 Task: Search one way flight ticket for 4 adults, 2 children, 2 infants in seat and 1 infant on lap in premium economy from Gulfport/biloxi: Gulfport-biloxi International Airport to Greensboro: Piedmont Triad International Airport on 5-1-2023. Choice of flights is Emirates. Number of bags: 1 carry on bag. Price is upto 25000. Outbound departure time preference is 10:45.
Action: Mouse moved to (271, 395)
Screenshot: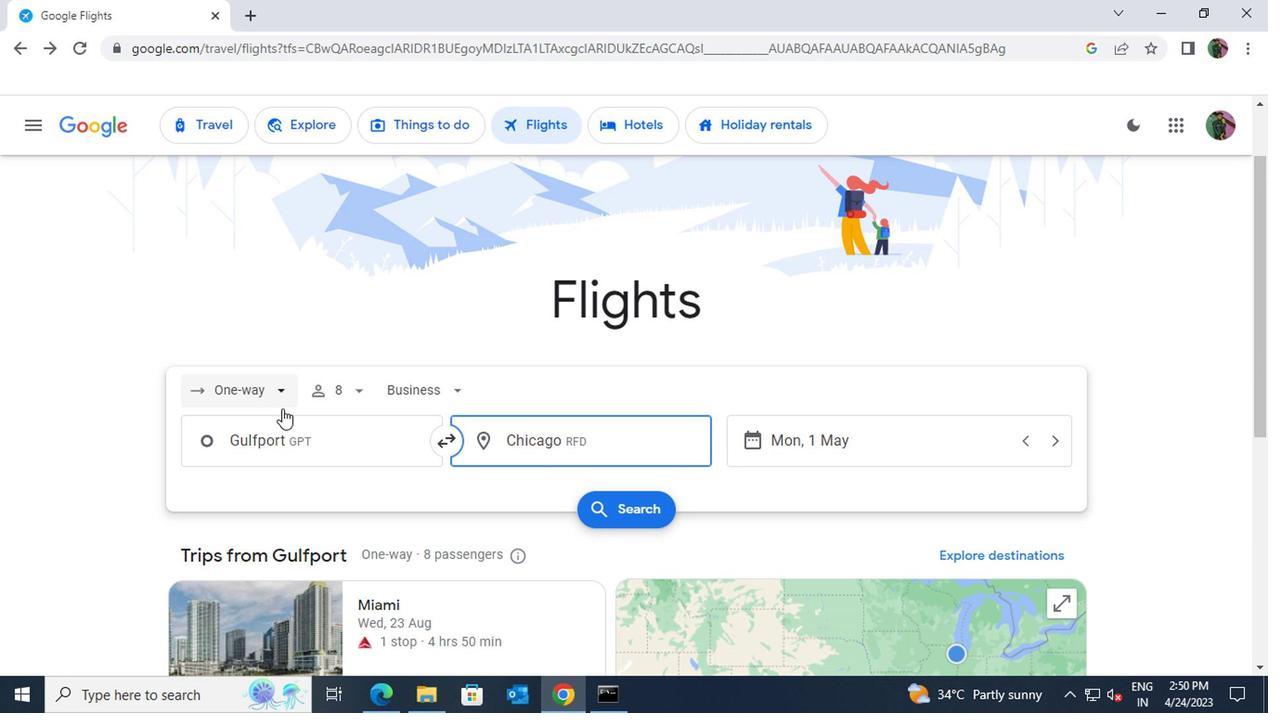 
Action: Mouse pressed left at (271, 395)
Screenshot: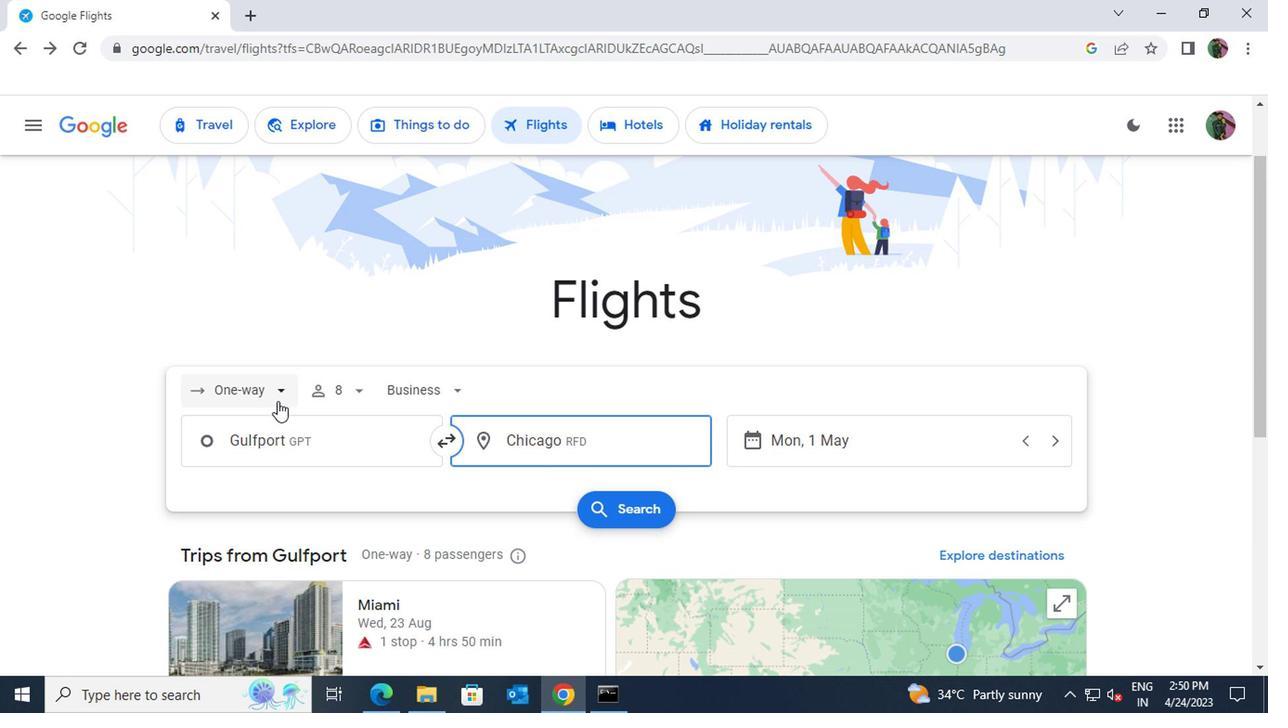 
Action: Mouse moved to (266, 470)
Screenshot: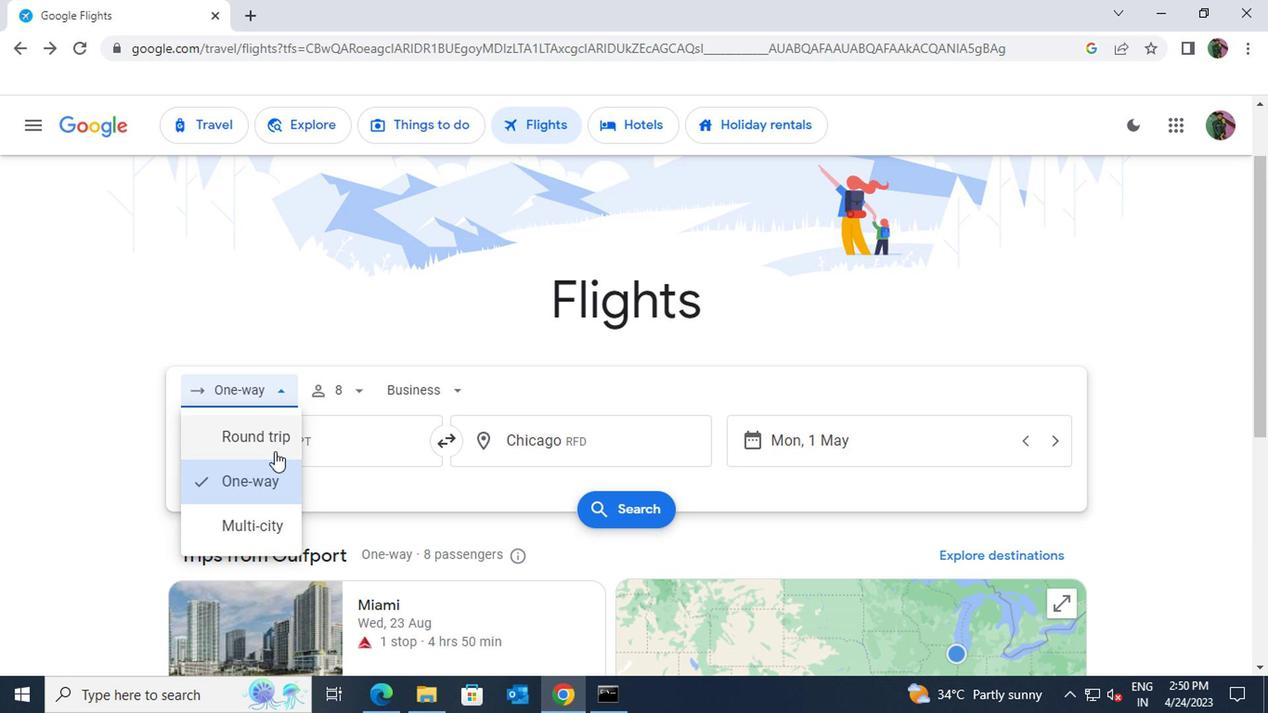 
Action: Mouse pressed left at (266, 470)
Screenshot: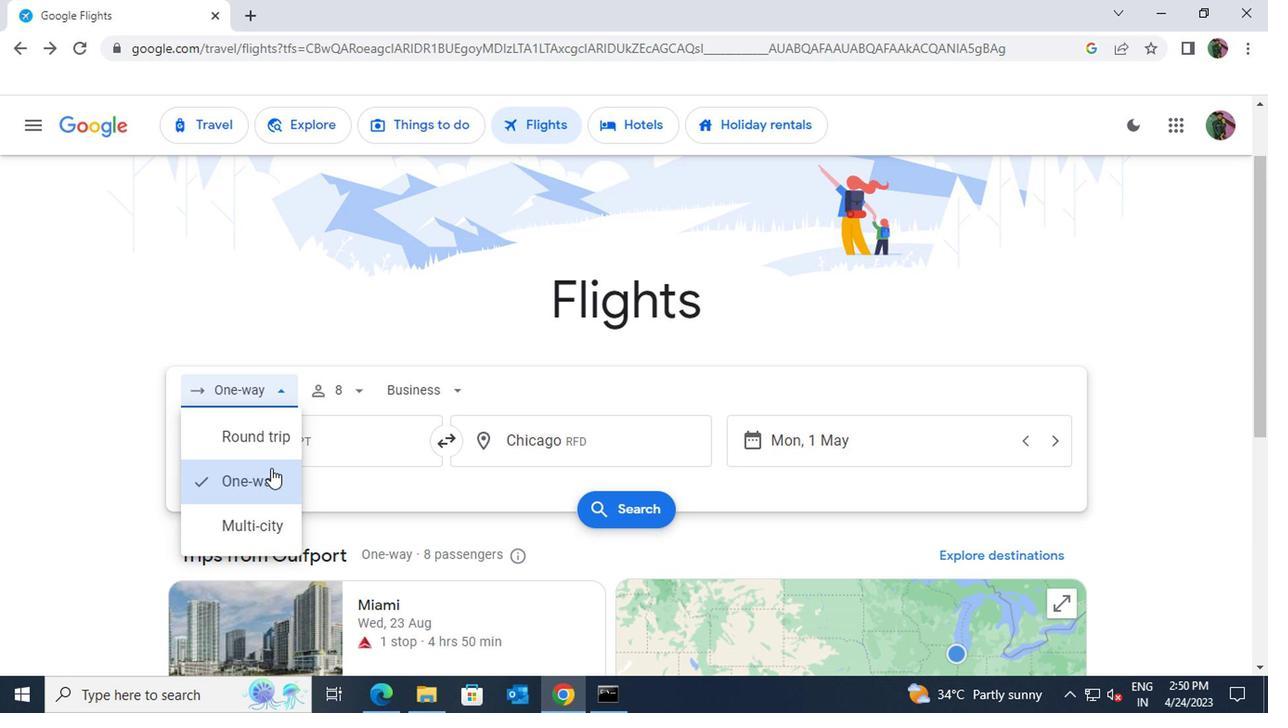 
Action: Mouse moved to (307, 433)
Screenshot: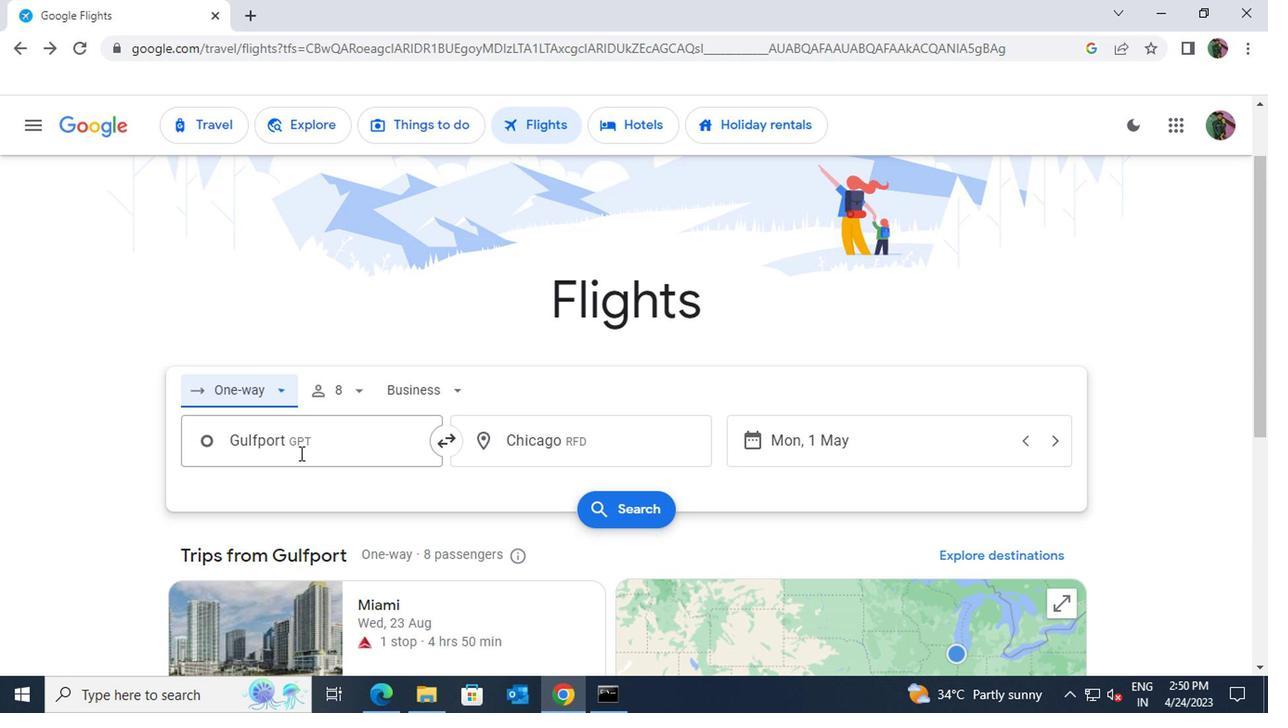 
Action: Mouse pressed left at (307, 433)
Screenshot: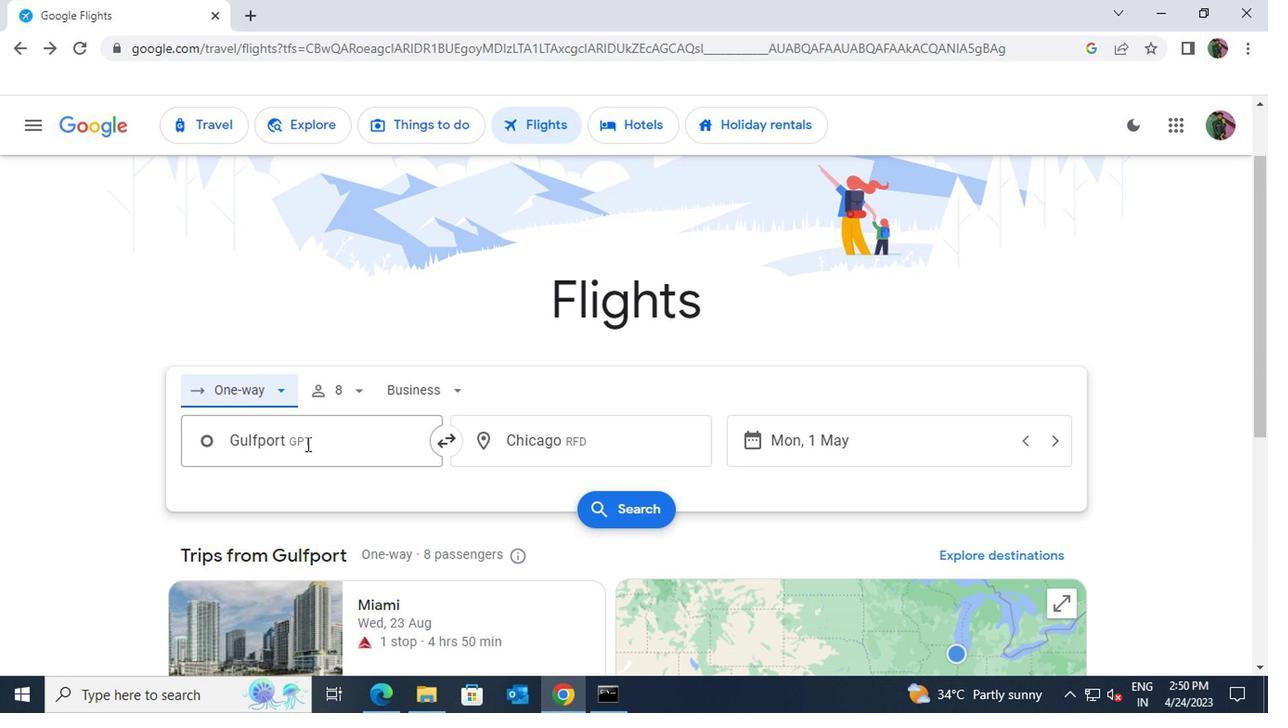 
Action: Key pressed golfport
Screenshot: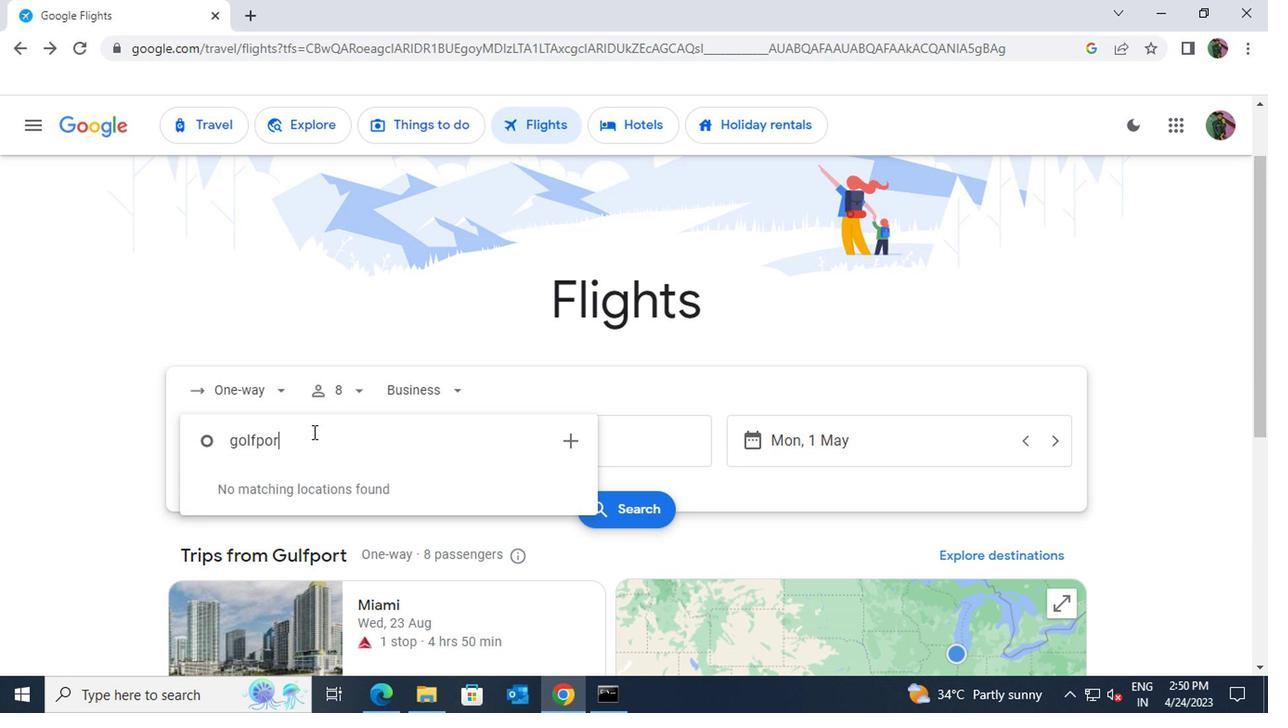 
Action: Mouse moved to (385, 590)
Screenshot: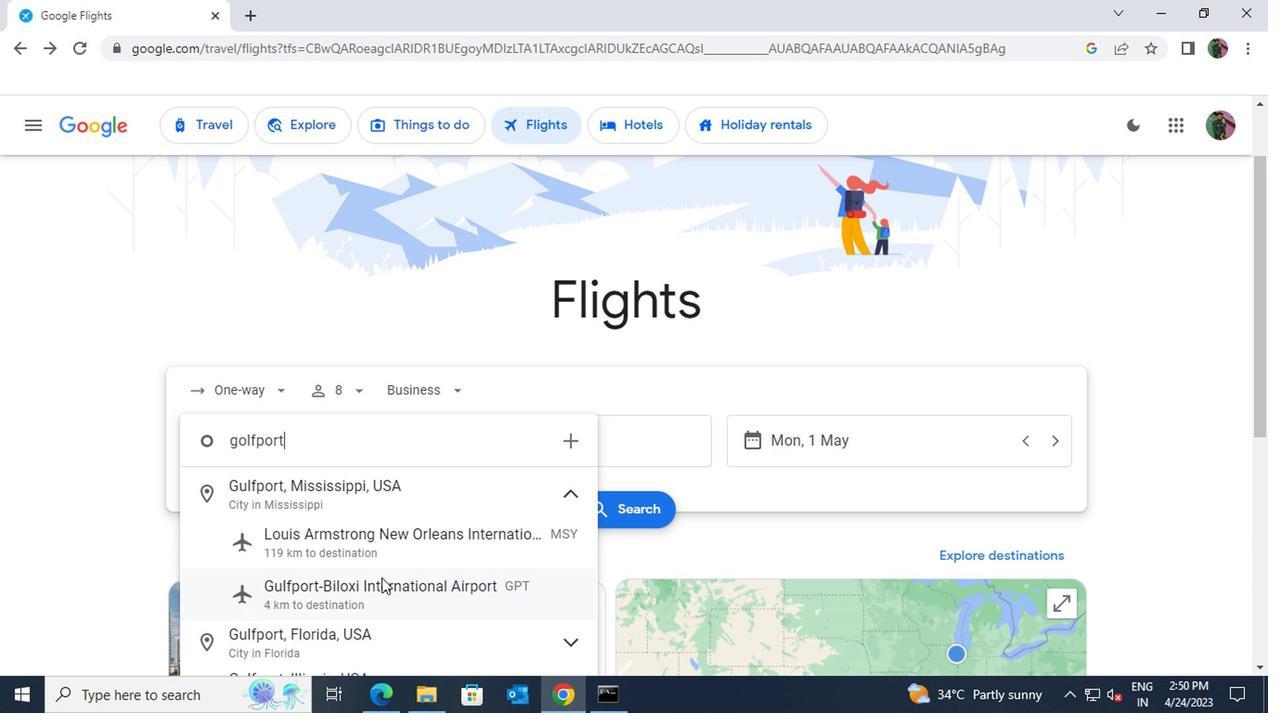 
Action: Mouse pressed left at (385, 590)
Screenshot: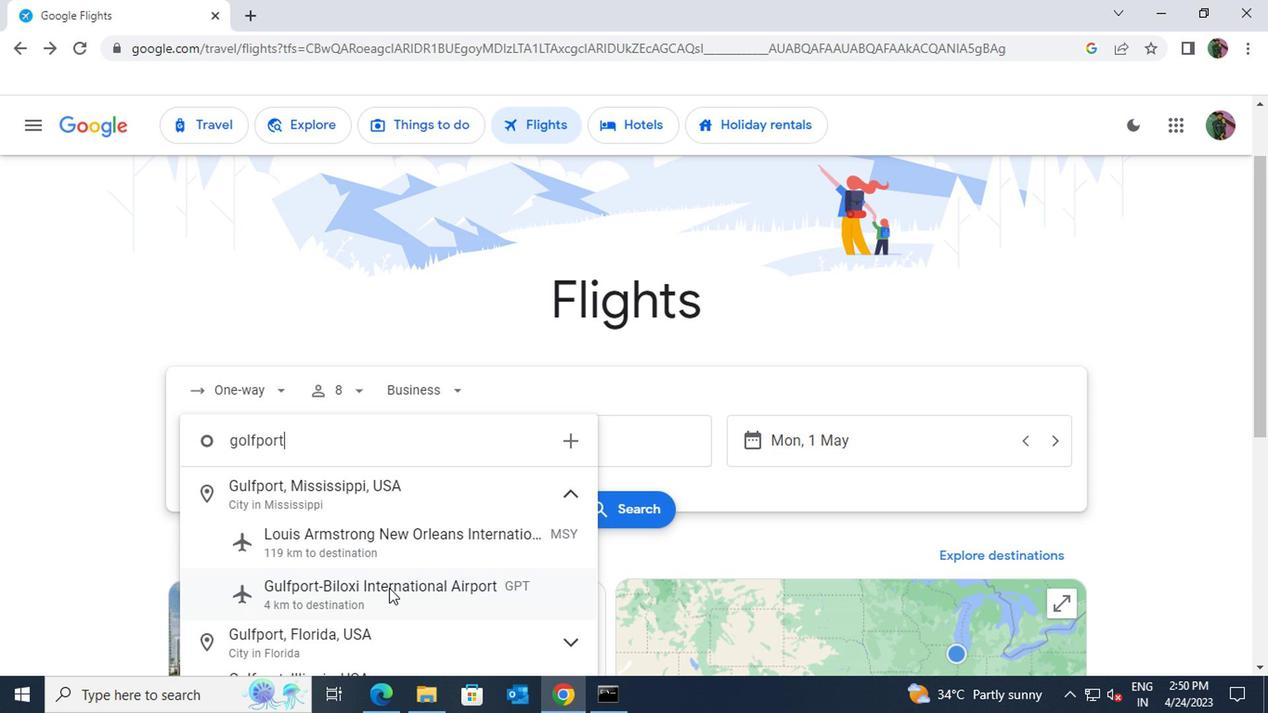 
Action: Mouse moved to (502, 447)
Screenshot: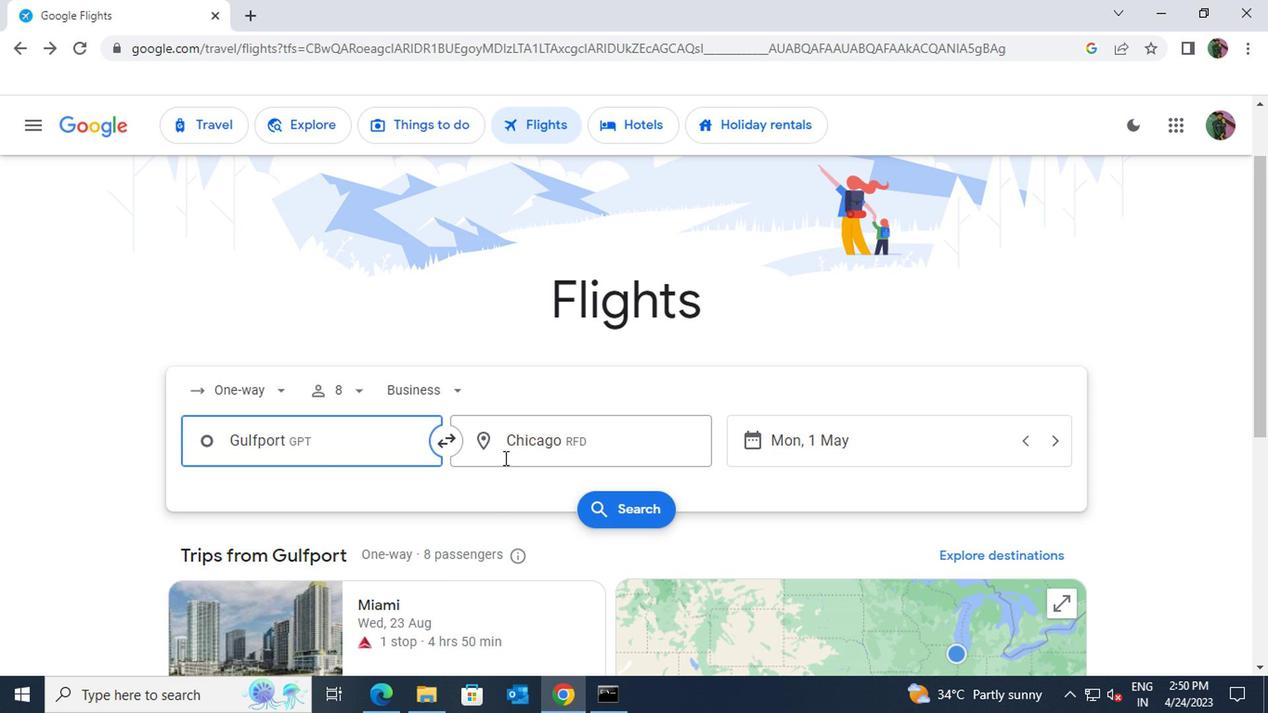 
Action: Mouse pressed left at (502, 447)
Screenshot: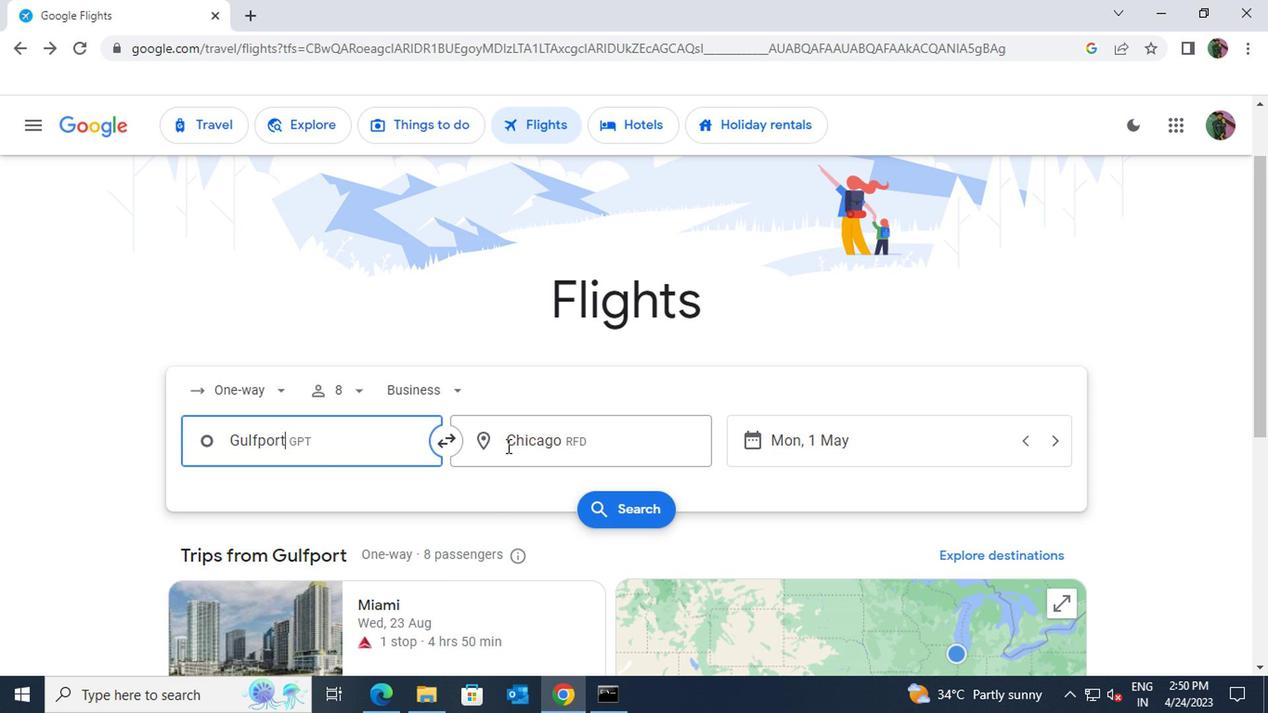 
Action: Key pressed greensboro
Screenshot: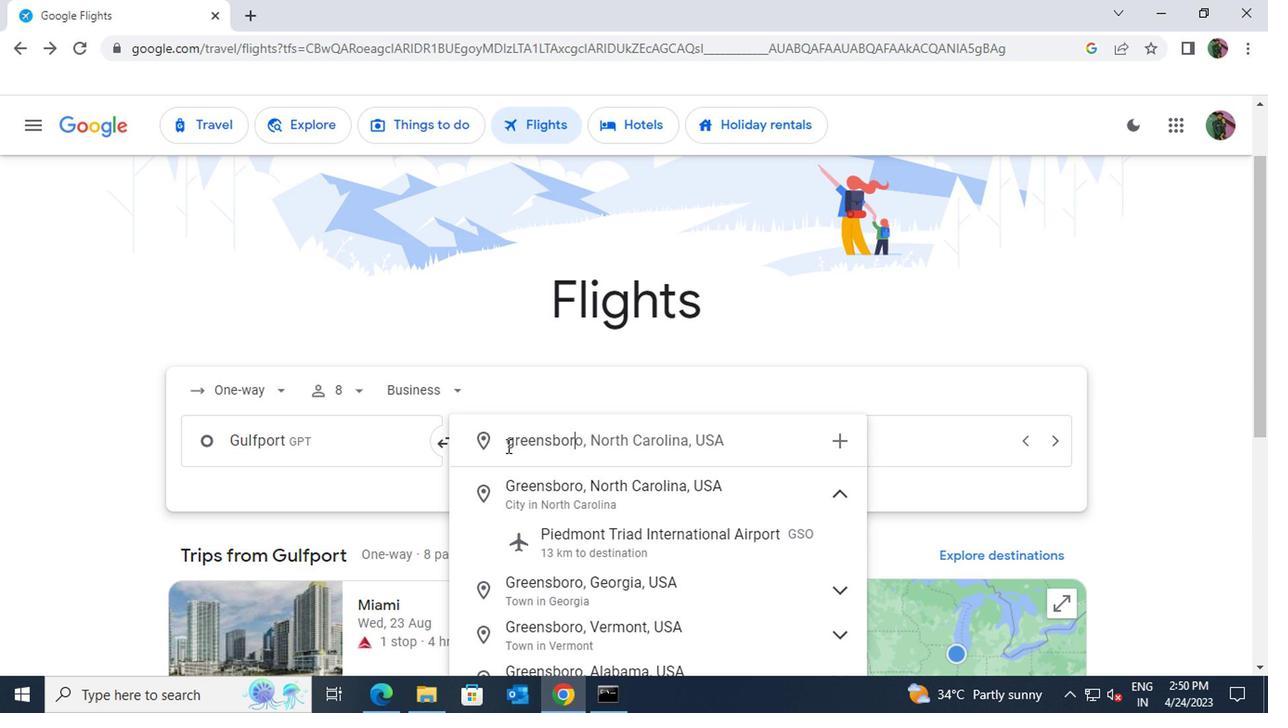 
Action: Mouse moved to (578, 537)
Screenshot: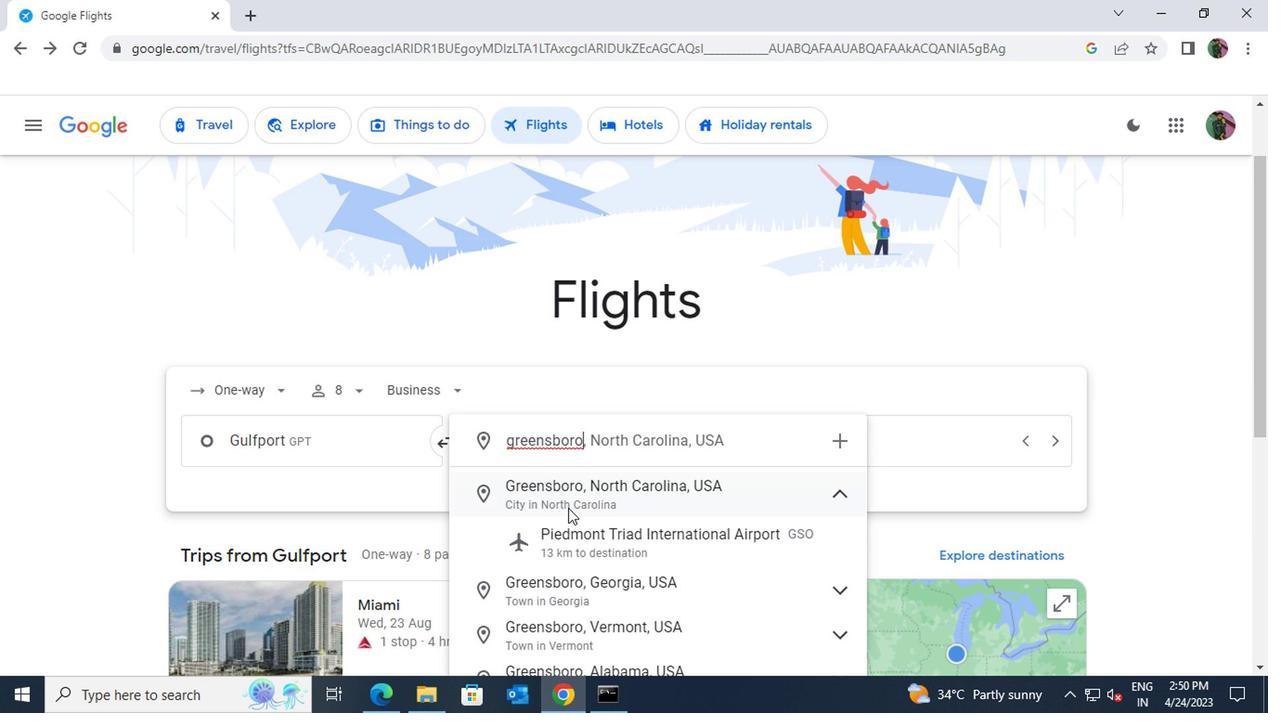 
Action: Mouse pressed left at (578, 537)
Screenshot: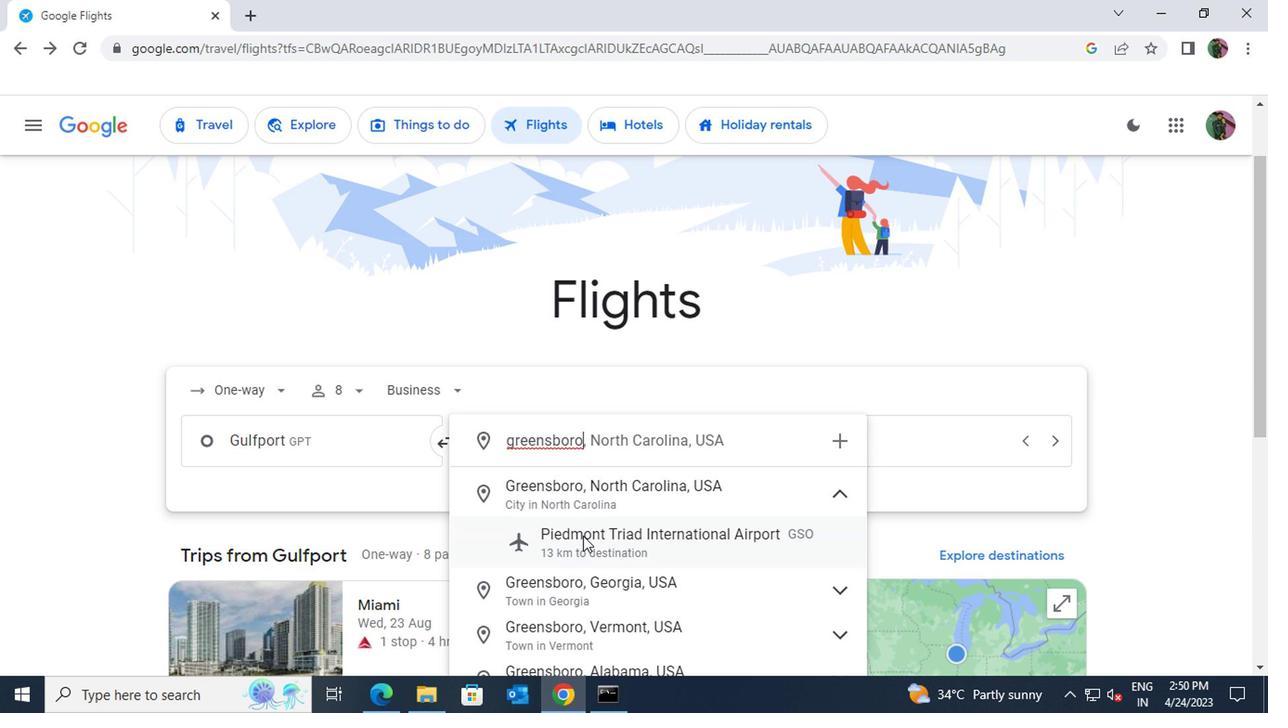 
Action: Mouse moved to (353, 394)
Screenshot: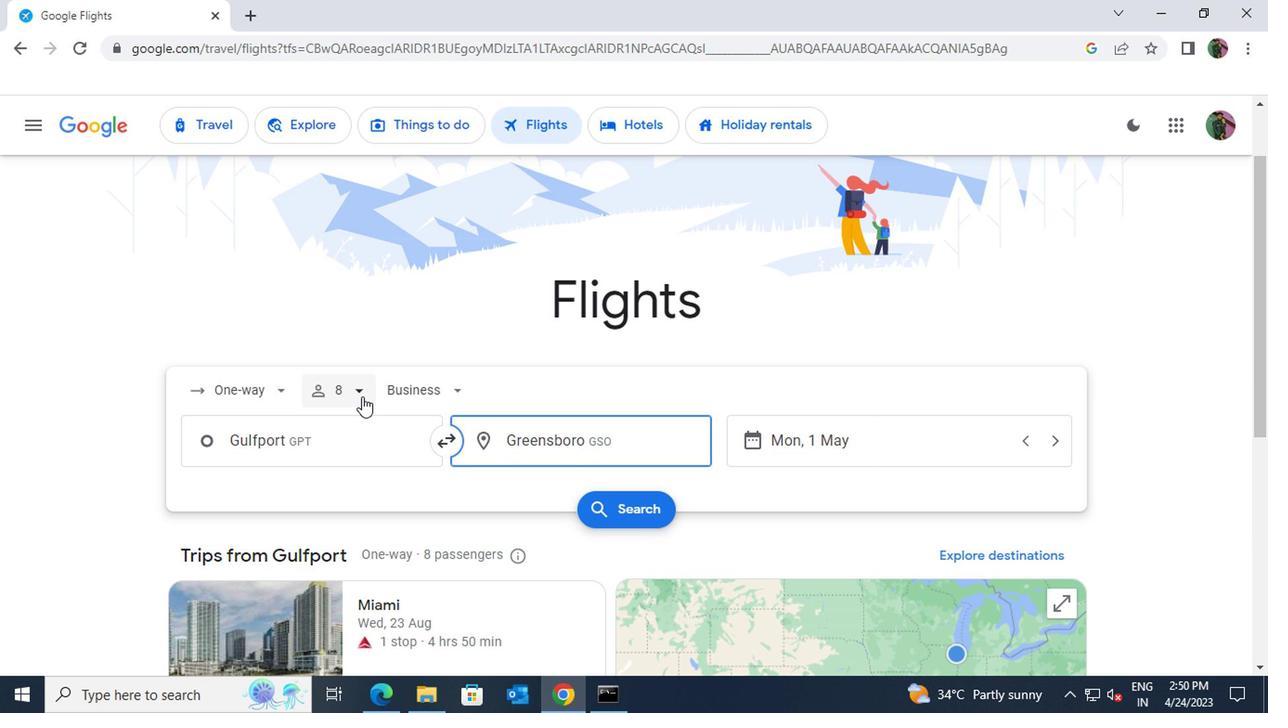 
Action: Mouse pressed left at (353, 394)
Screenshot: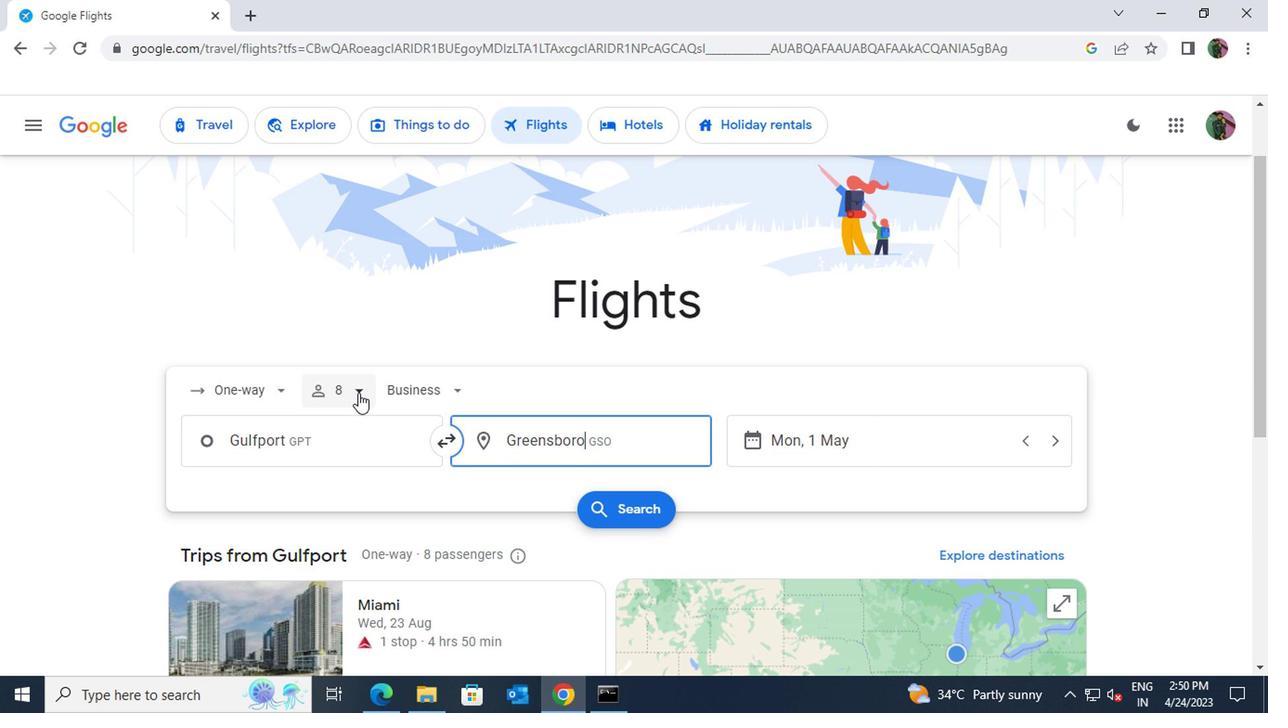 
Action: Mouse moved to (428, 432)
Screenshot: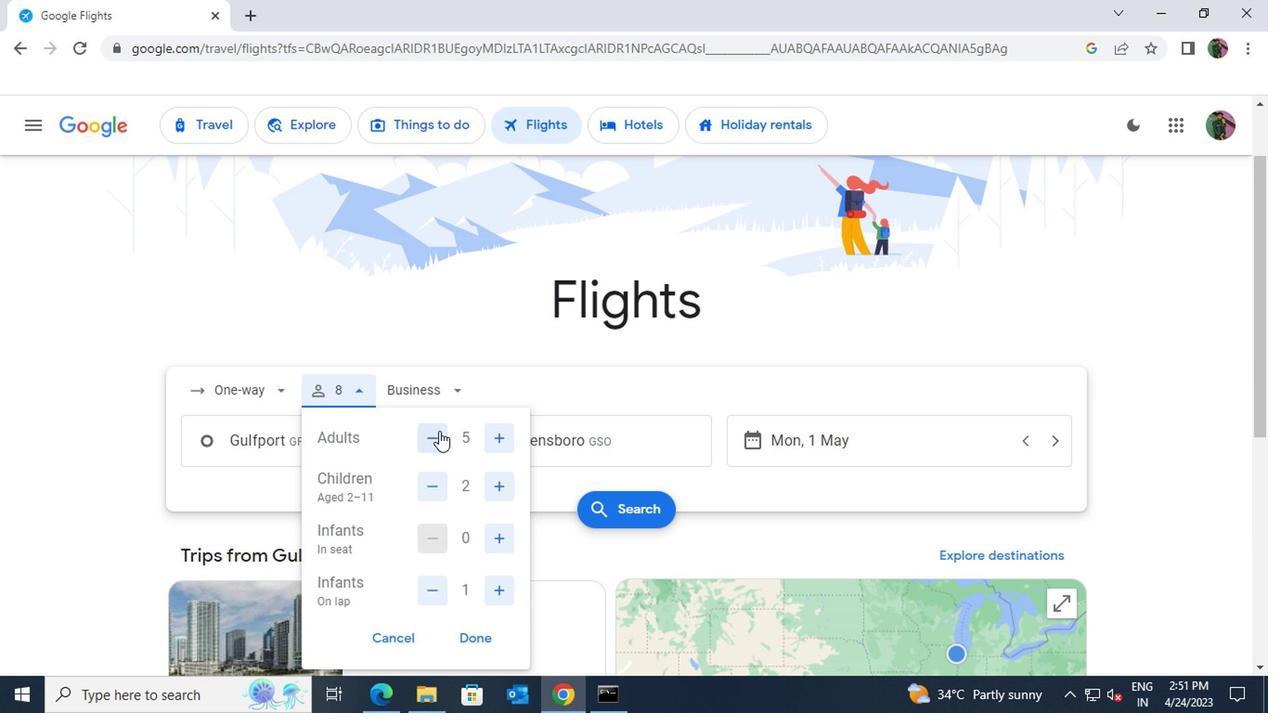 
Action: Mouse pressed left at (428, 432)
Screenshot: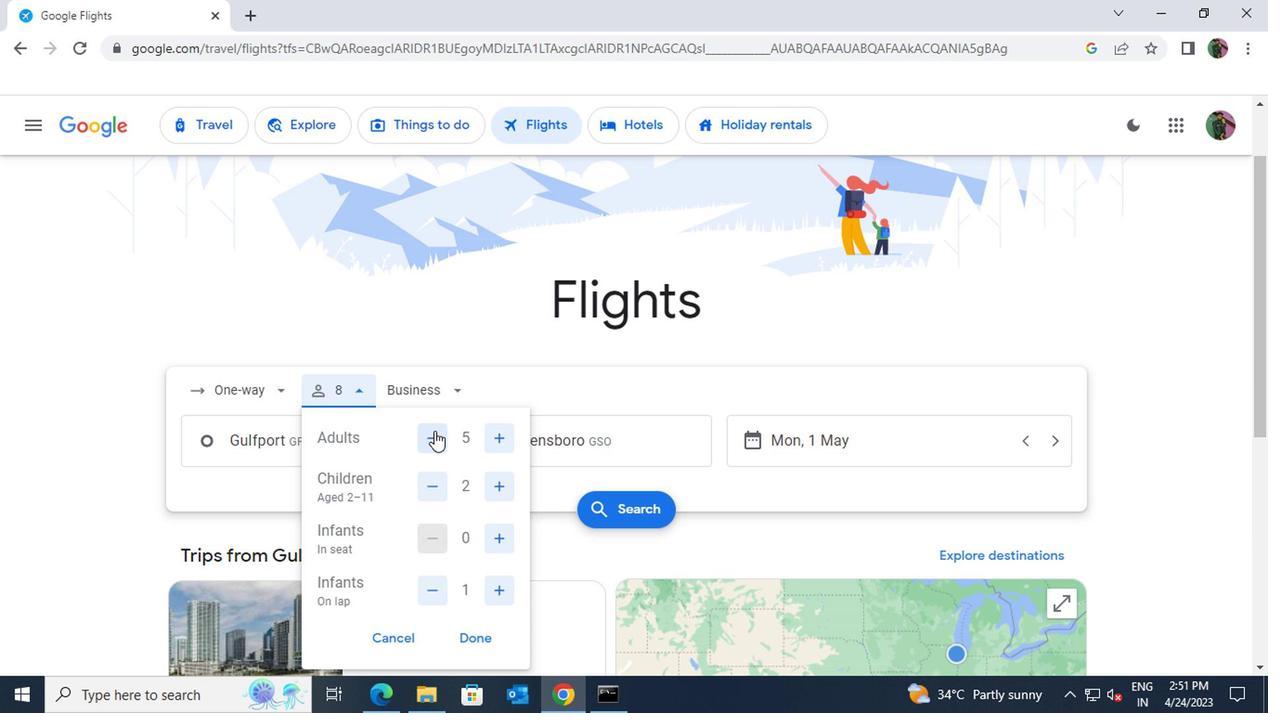 
Action: Mouse moved to (500, 542)
Screenshot: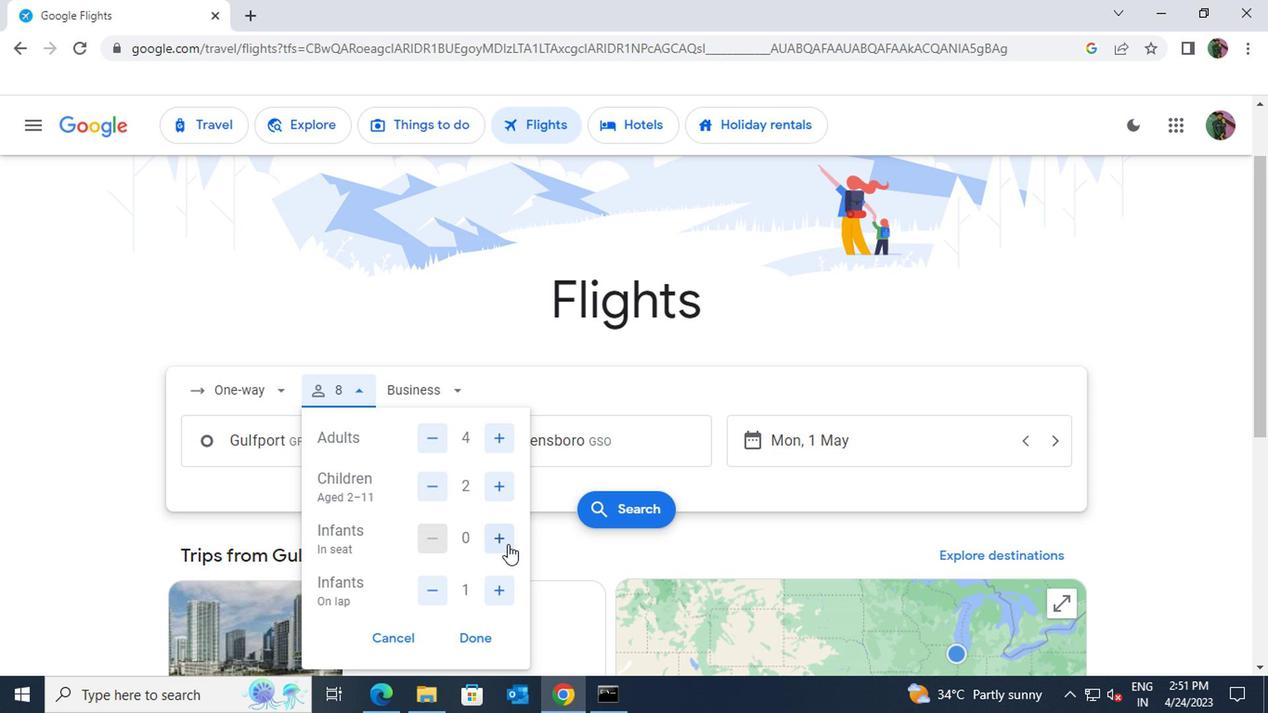 
Action: Mouse pressed left at (500, 542)
Screenshot: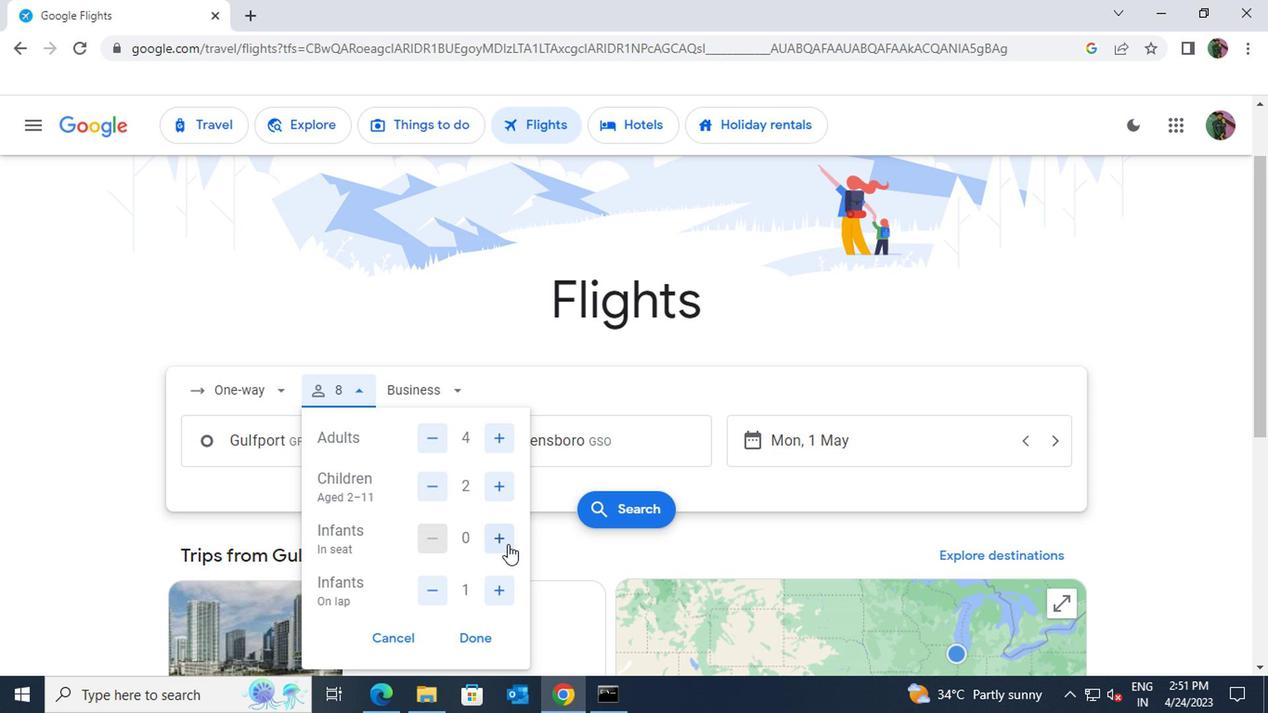 
Action: Mouse moved to (472, 633)
Screenshot: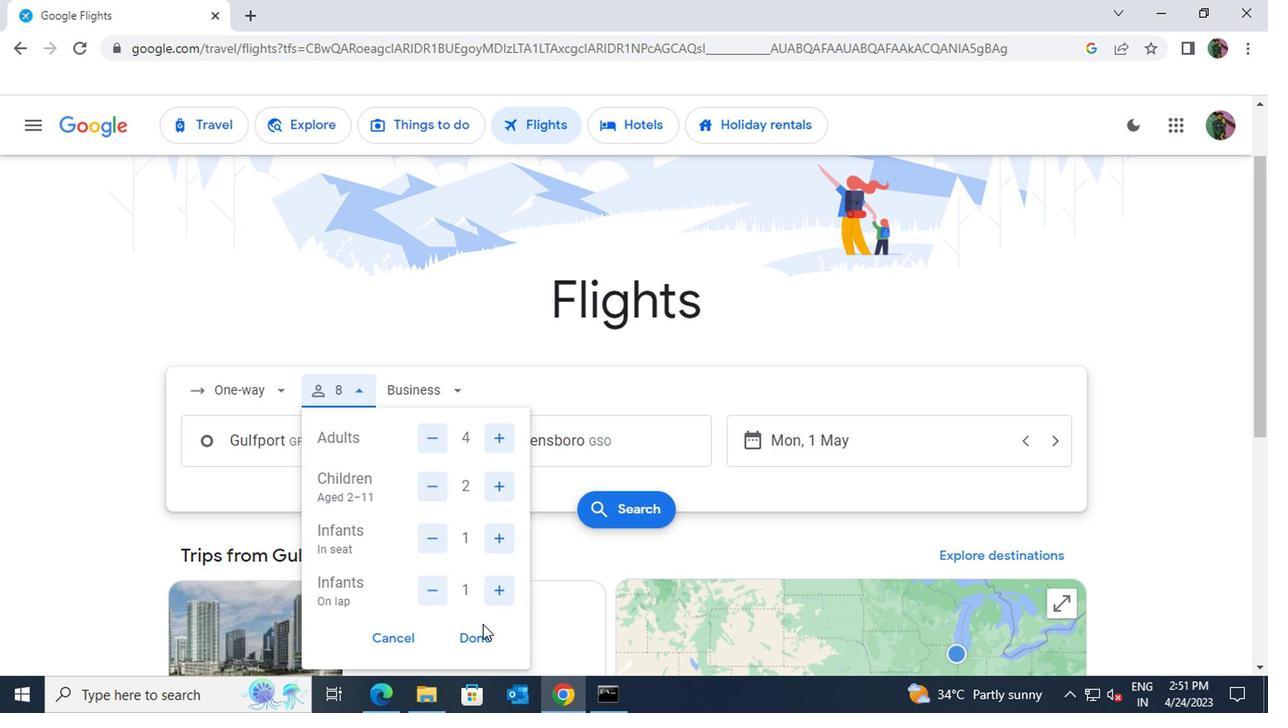 
Action: Mouse pressed left at (472, 633)
Screenshot: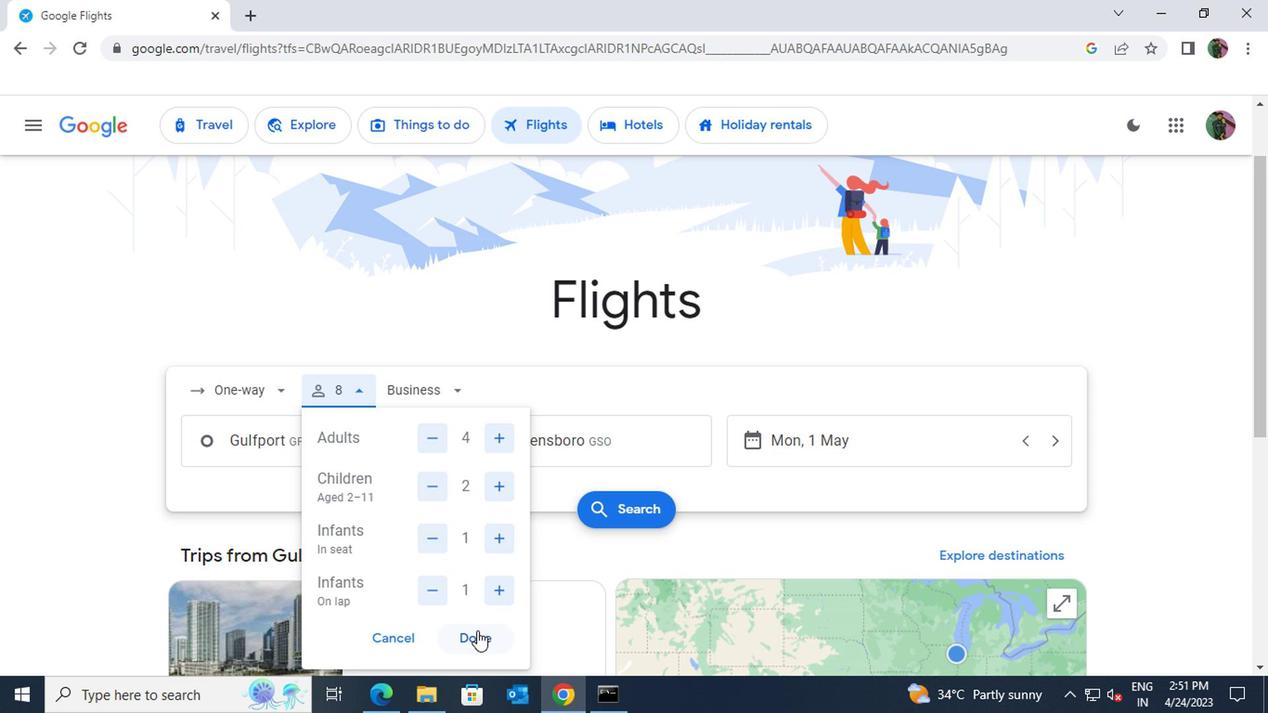 
Action: Mouse moved to (745, 444)
Screenshot: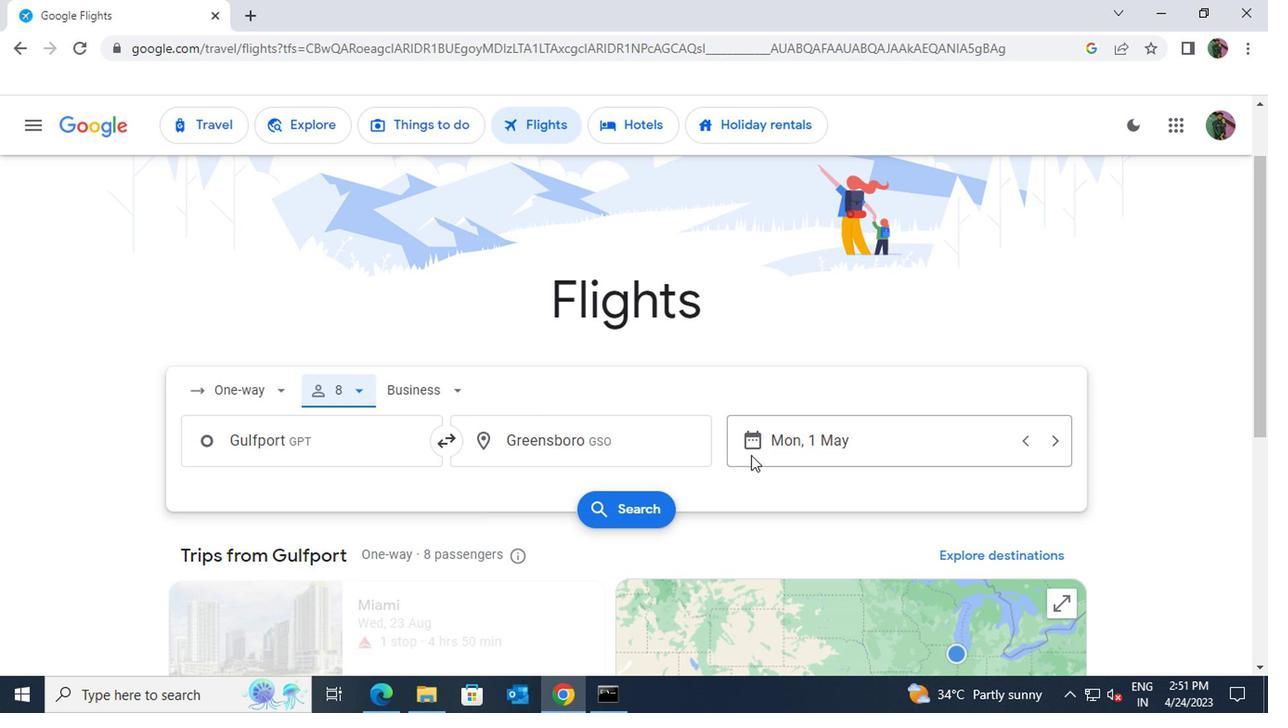 
Action: Mouse pressed left at (745, 444)
Screenshot: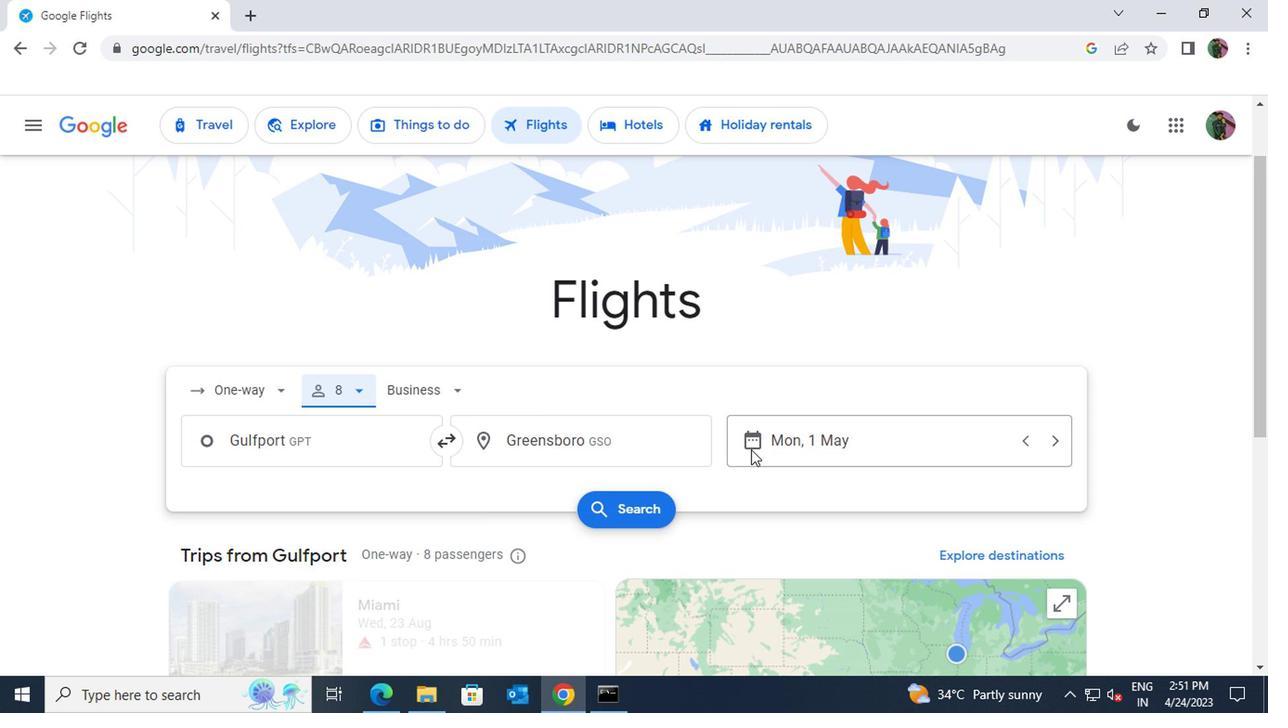 
Action: Mouse moved to (808, 334)
Screenshot: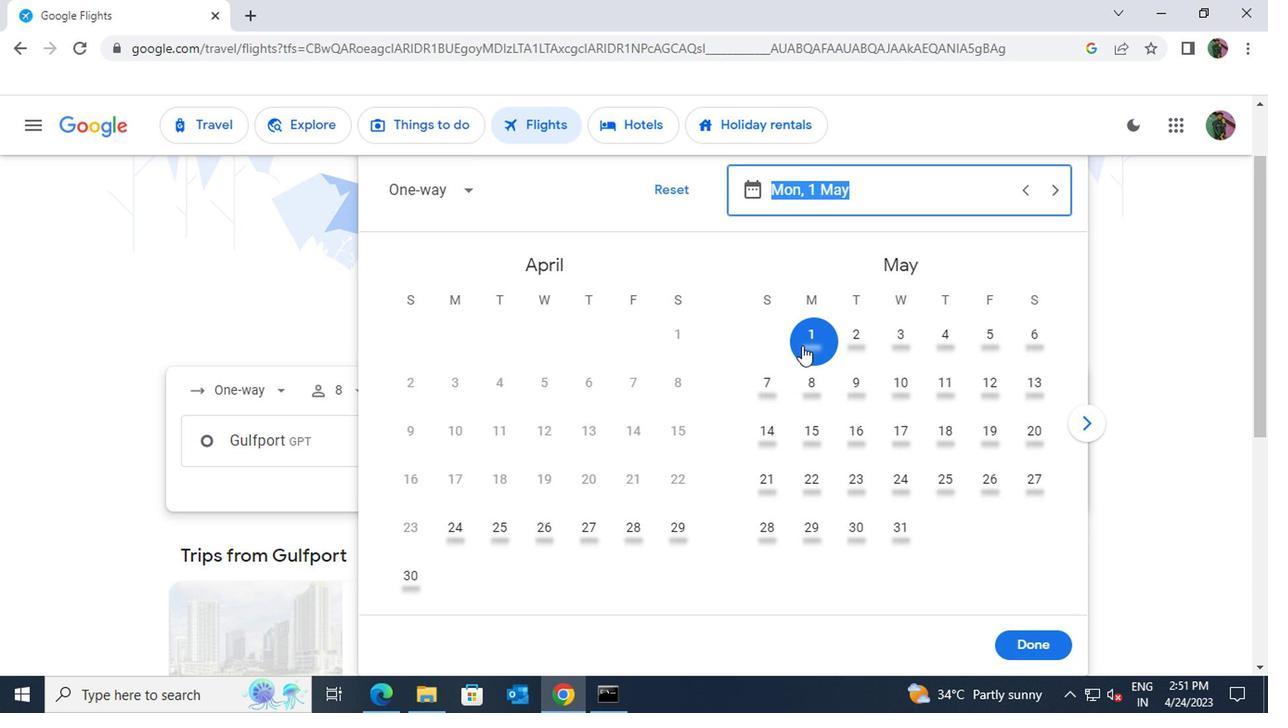 
Action: Mouse pressed left at (808, 334)
Screenshot: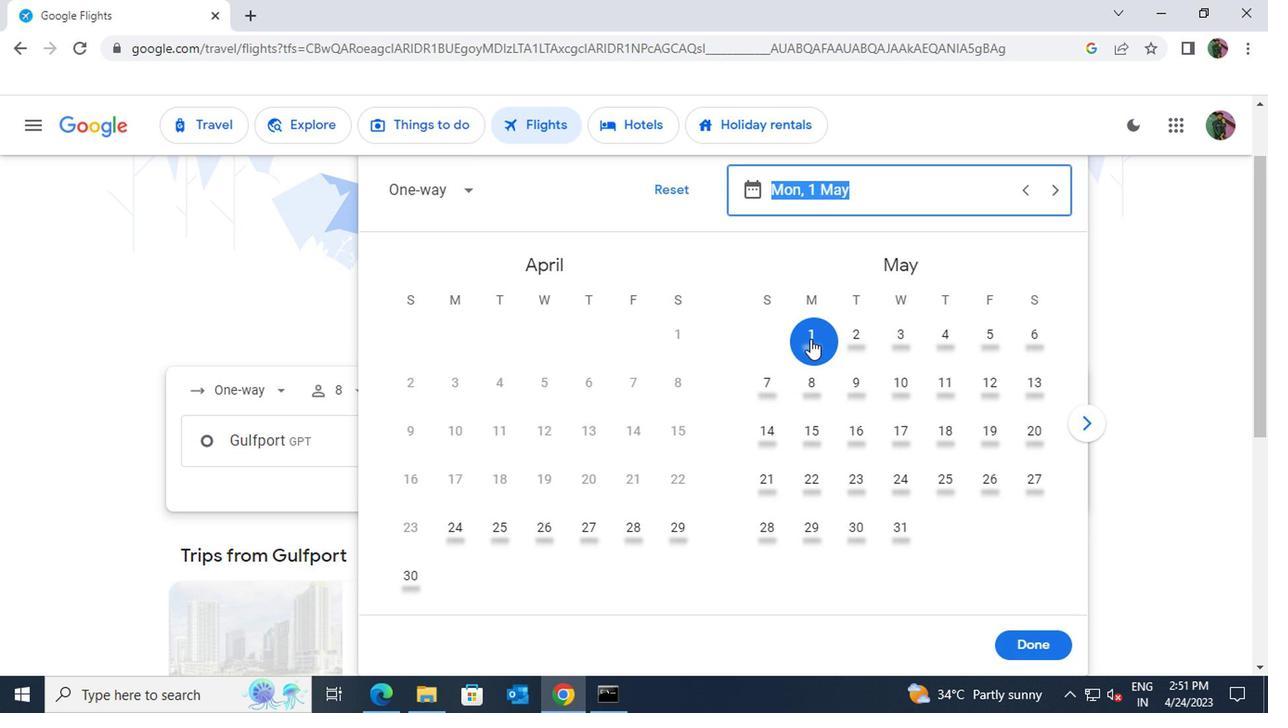 
Action: Mouse moved to (1007, 640)
Screenshot: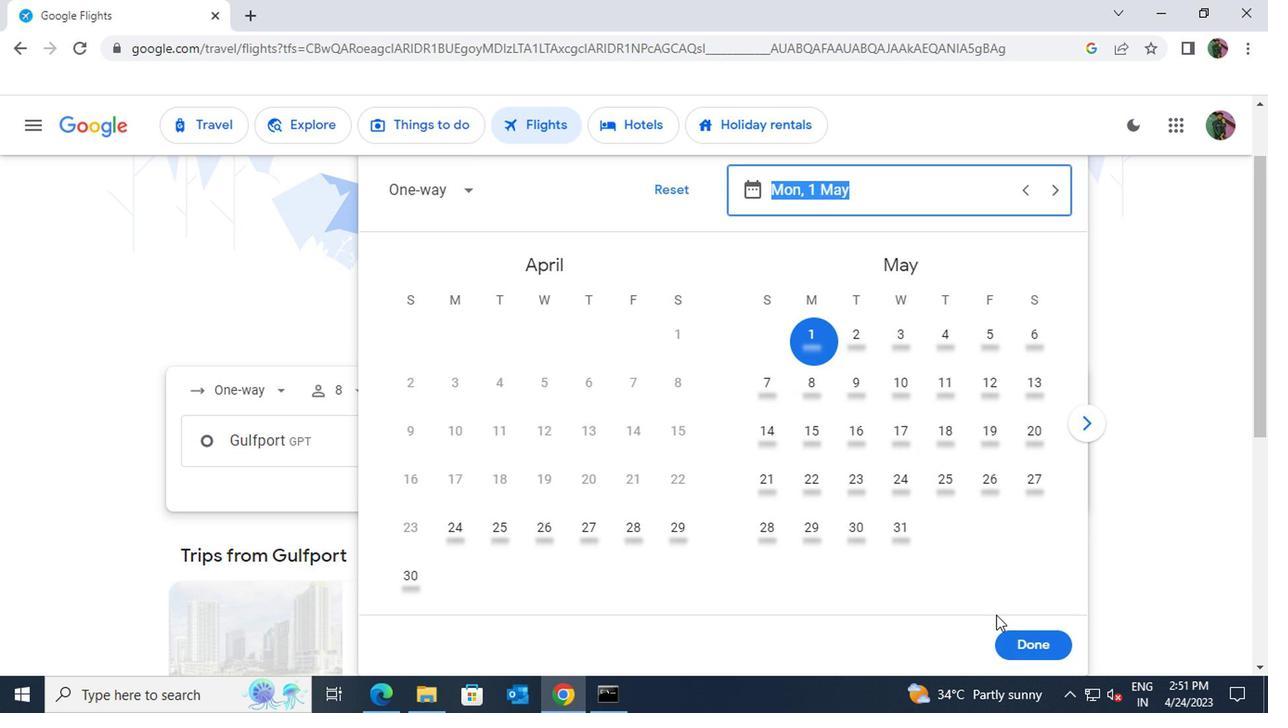
Action: Mouse pressed left at (1007, 640)
Screenshot: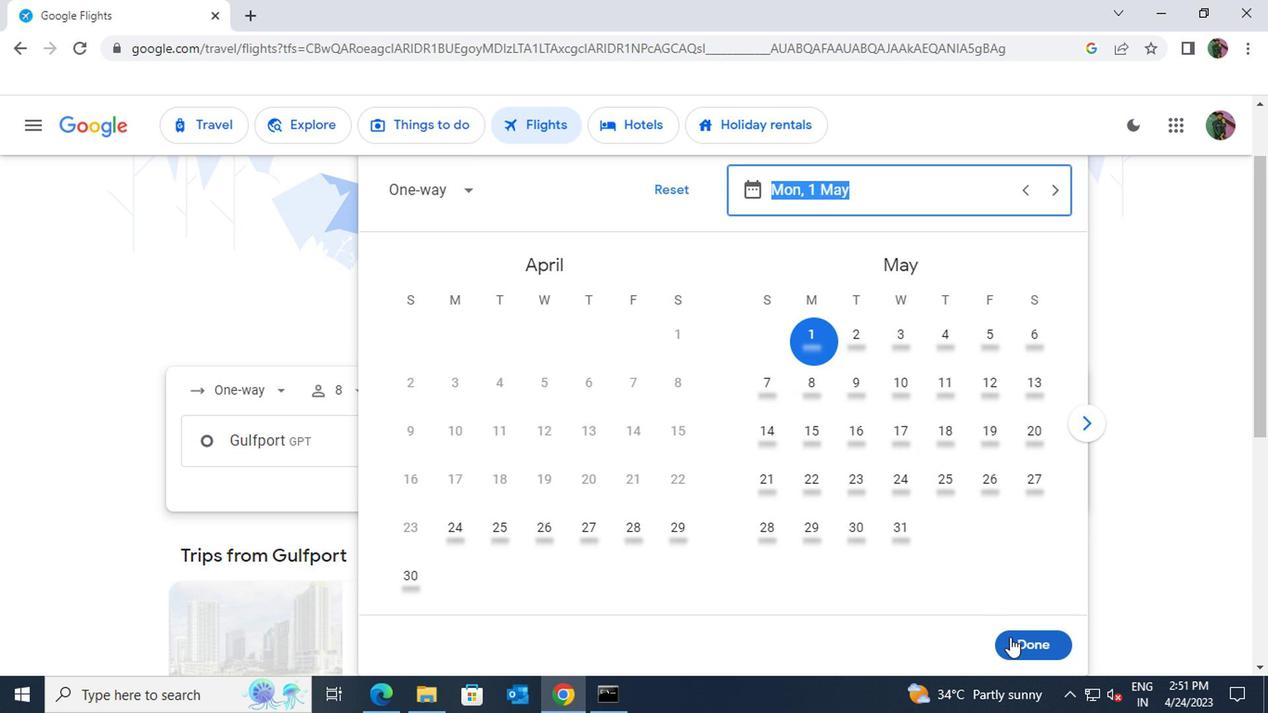 
Action: Mouse moved to (658, 512)
Screenshot: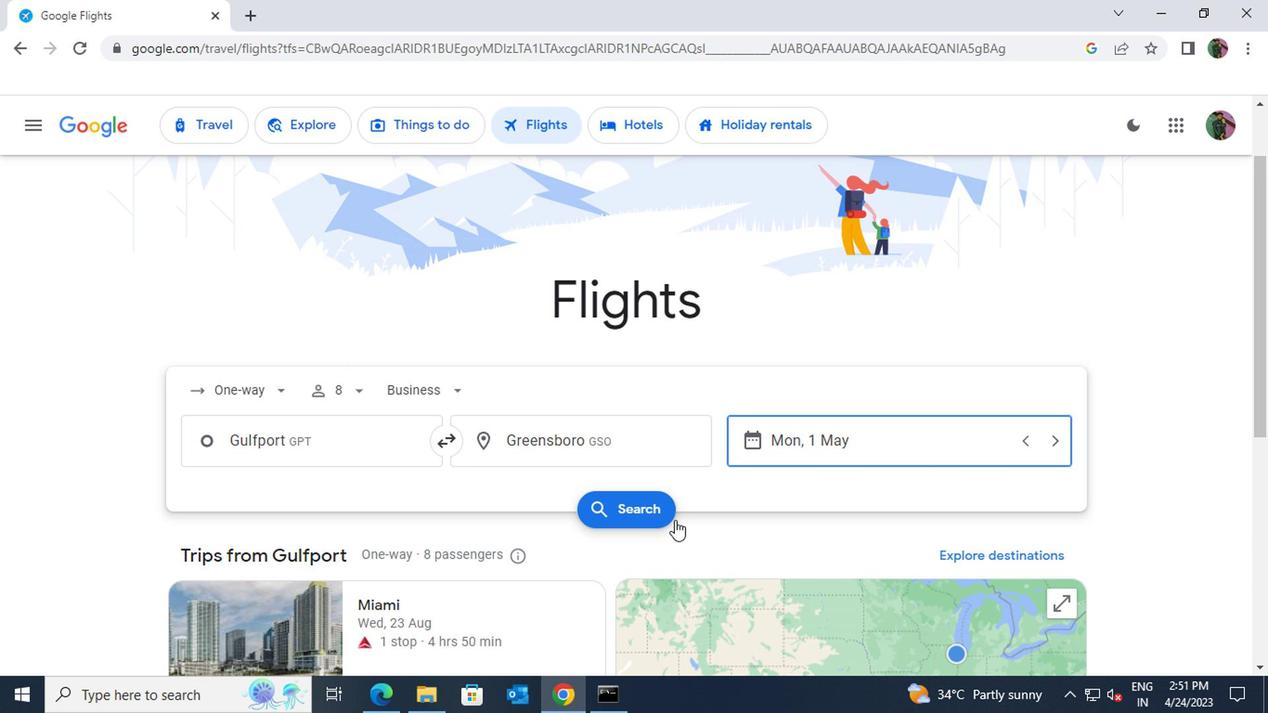 
Action: Mouse pressed left at (658, 512)
Screenshot: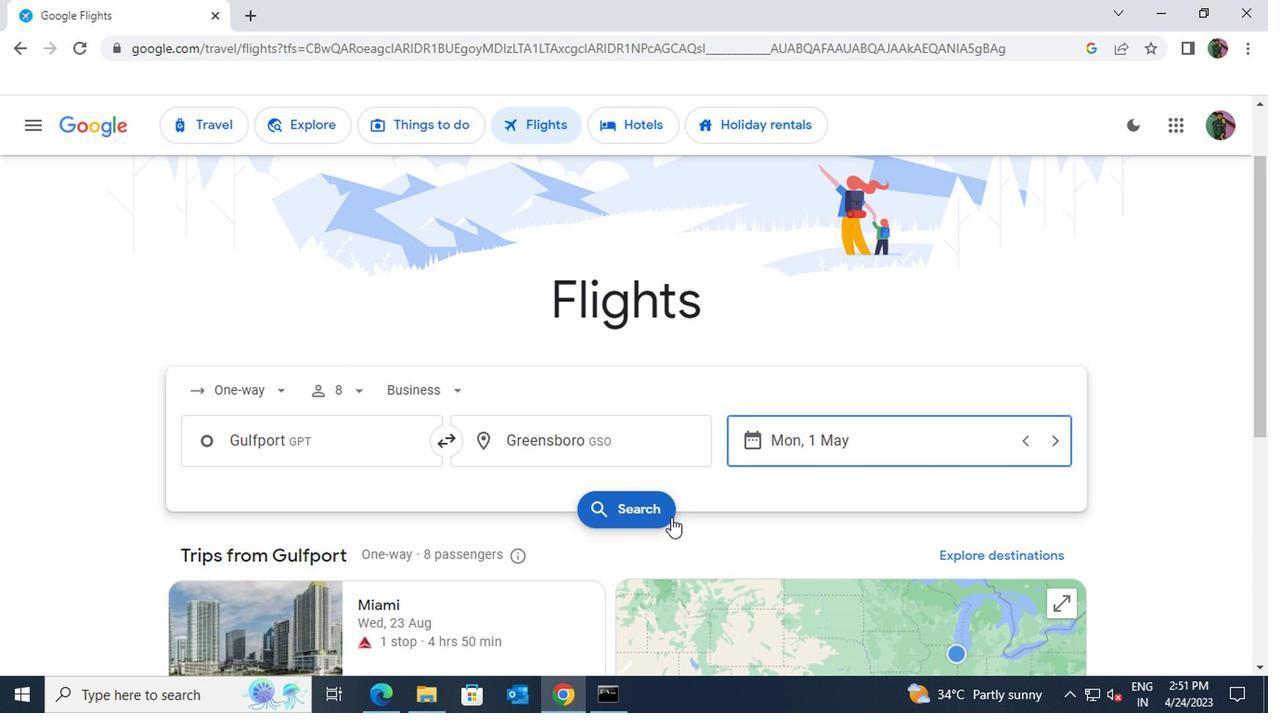 
Action: Mouse moved to (496, 293)
Screenshot: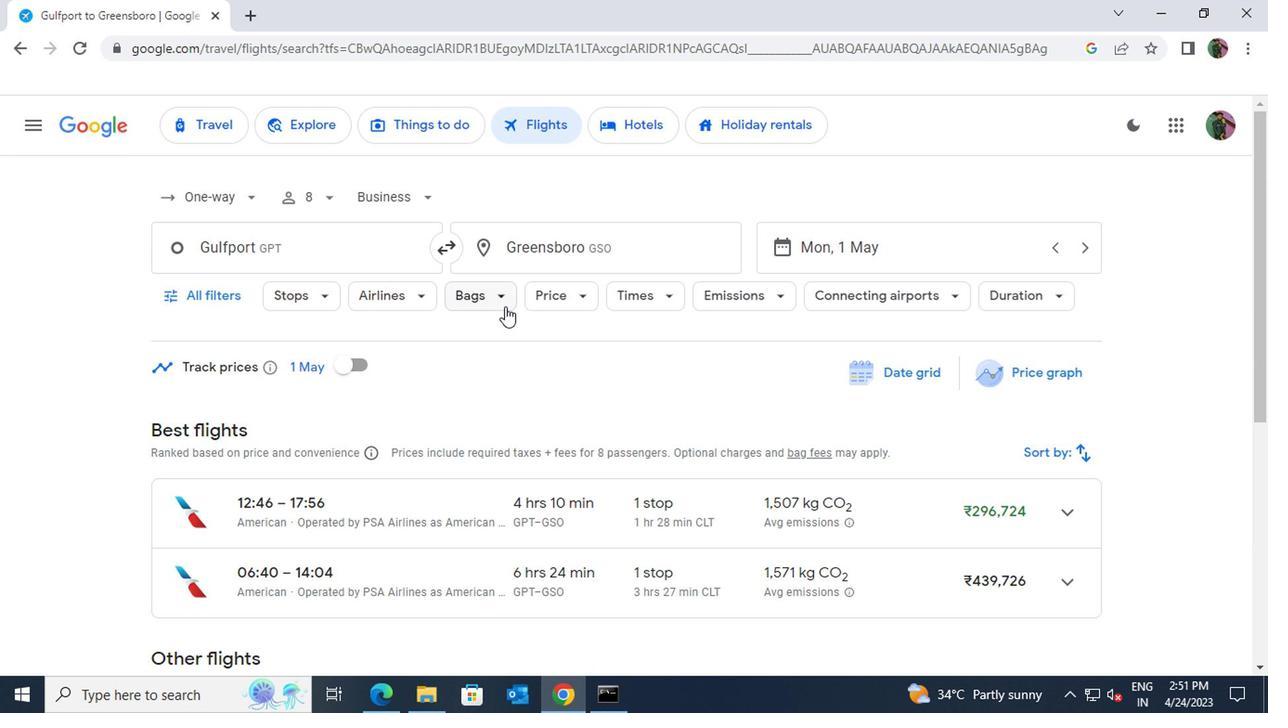 
Action: Mouse pressed left at (496, 293)
Screenshot: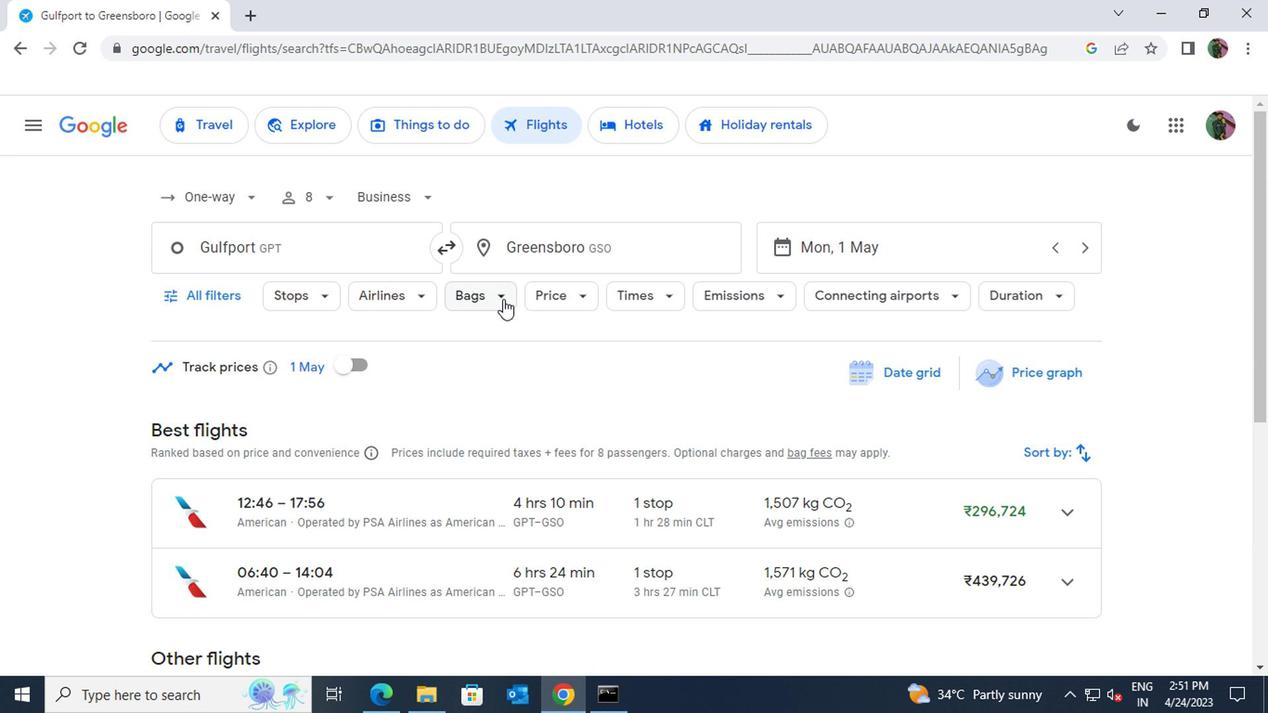 
Action: Mouse moved to (740, 386)
Screenshot: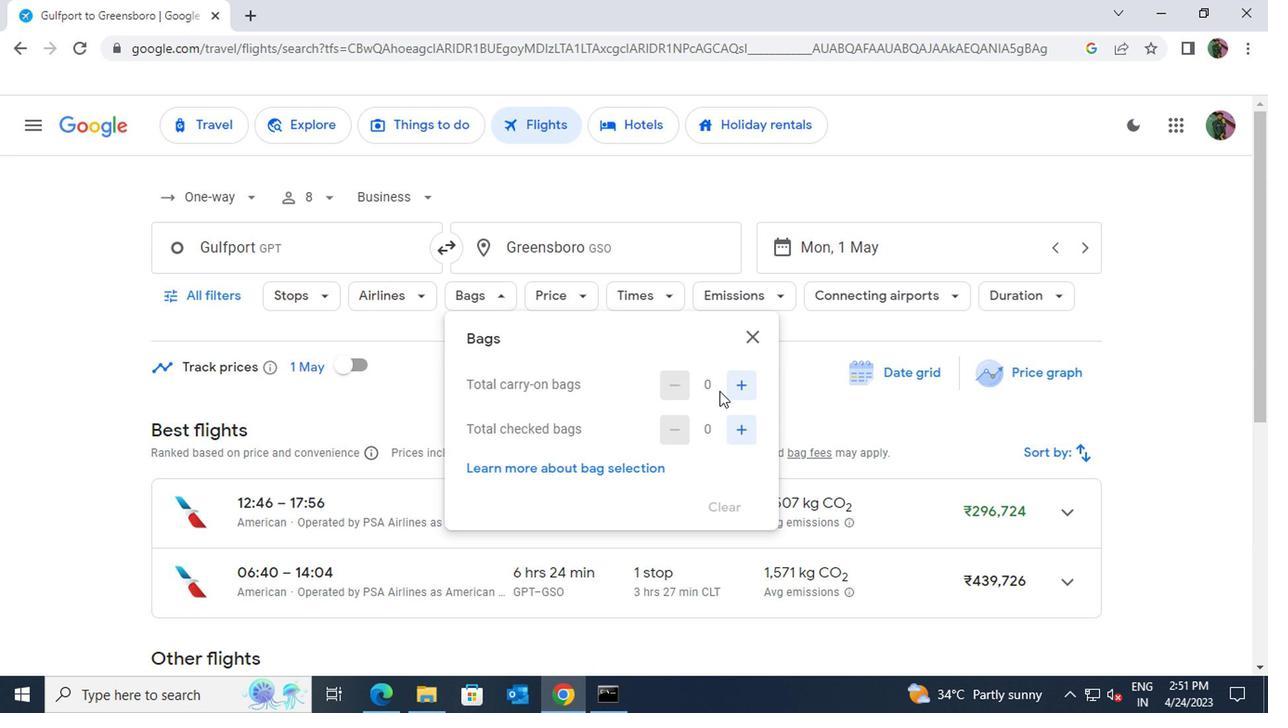 
Action: Mouse pressed left at (740, 386)
Screenshot: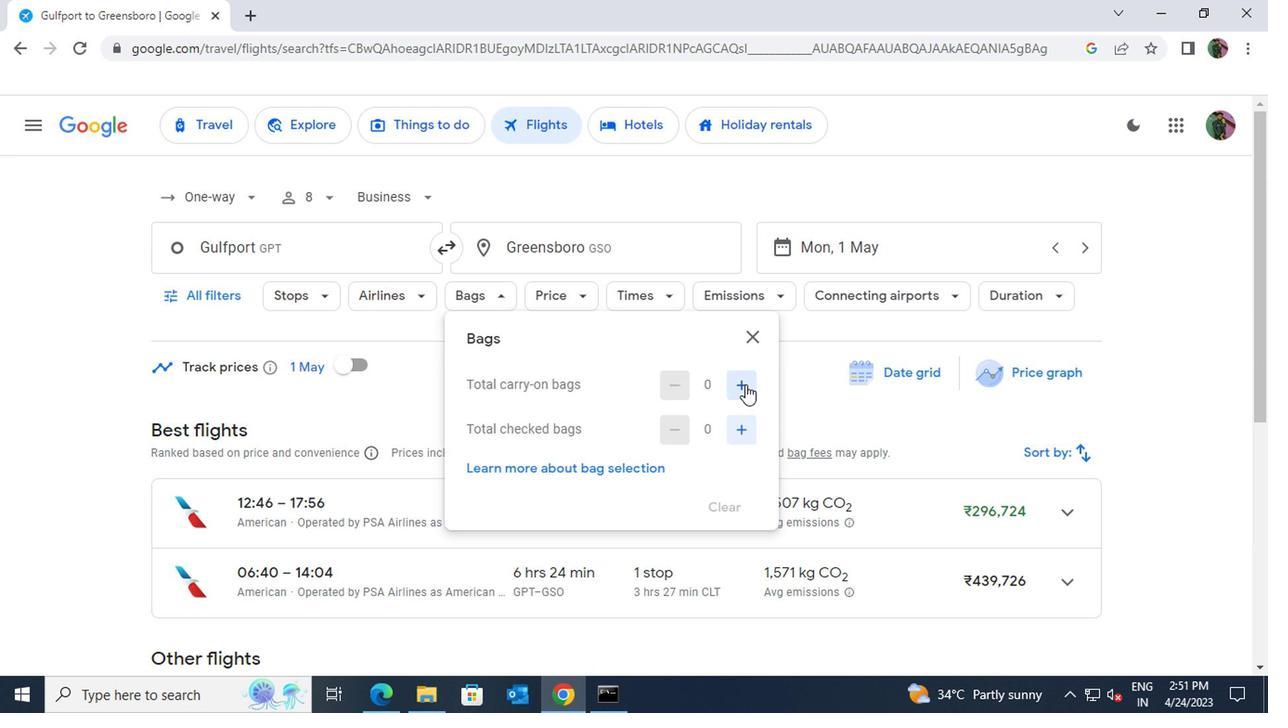 
Action: Mouse moved to (738, 383)
Screenshot: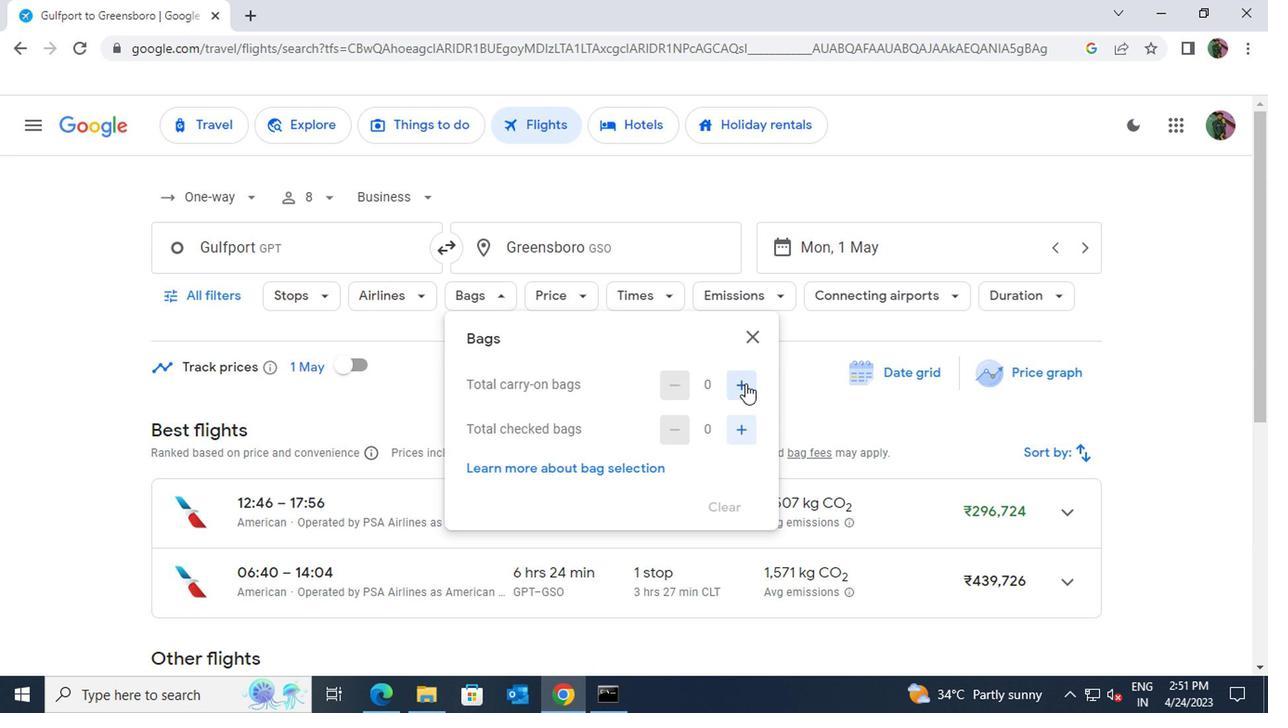 
Action: Mouse pressed left at (738, 383)
Screenshot: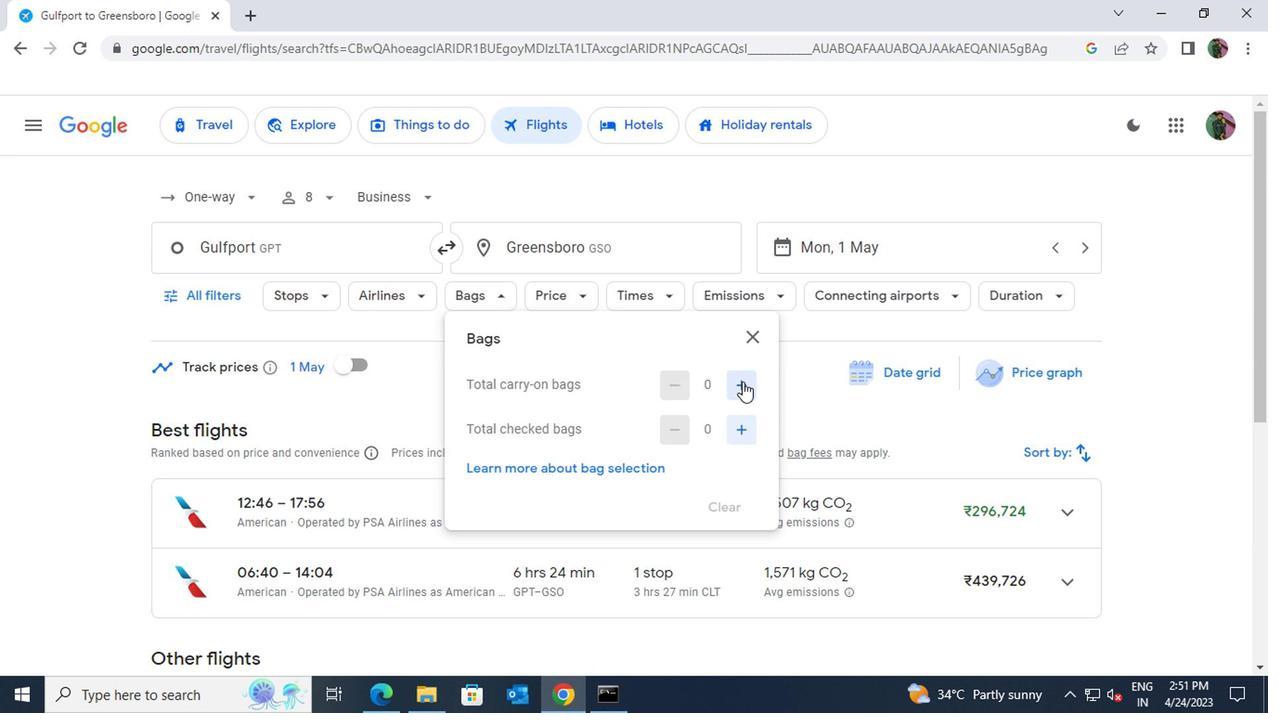 
Action: Mouse moved to (669, 386)
Screenshot: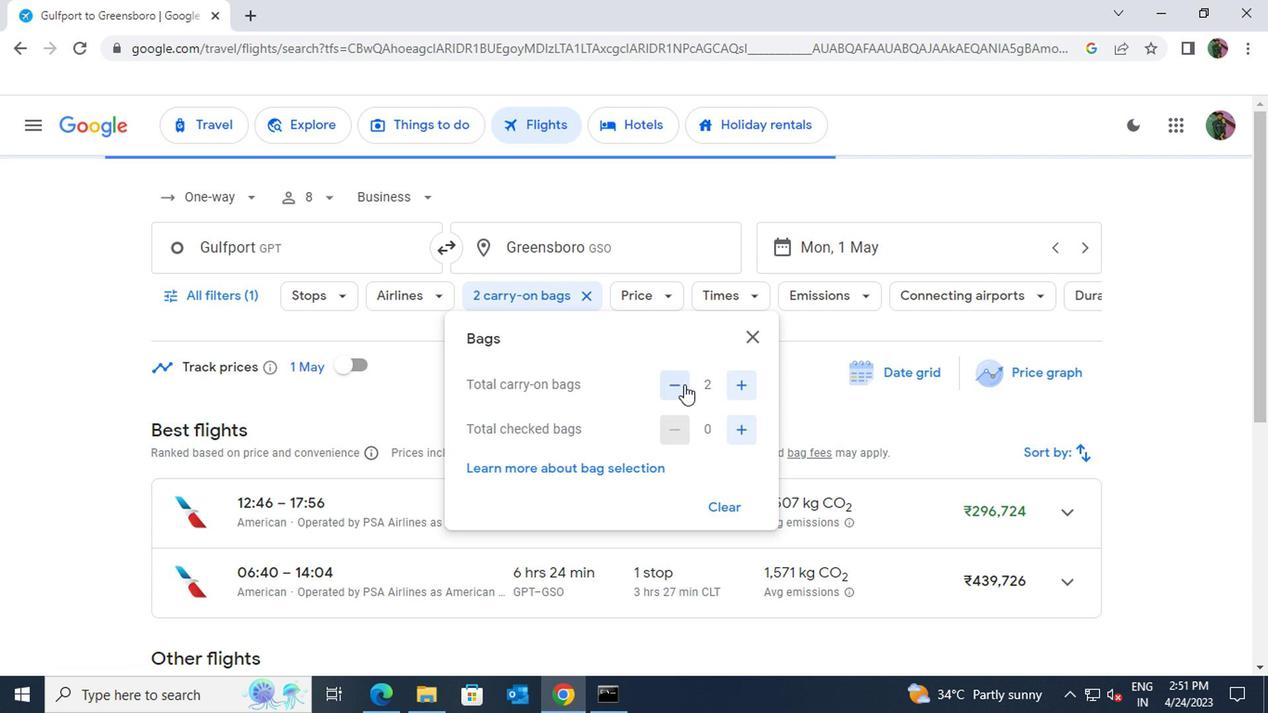 
Action: Mouse pressed left at (669, 386)
Screenshot: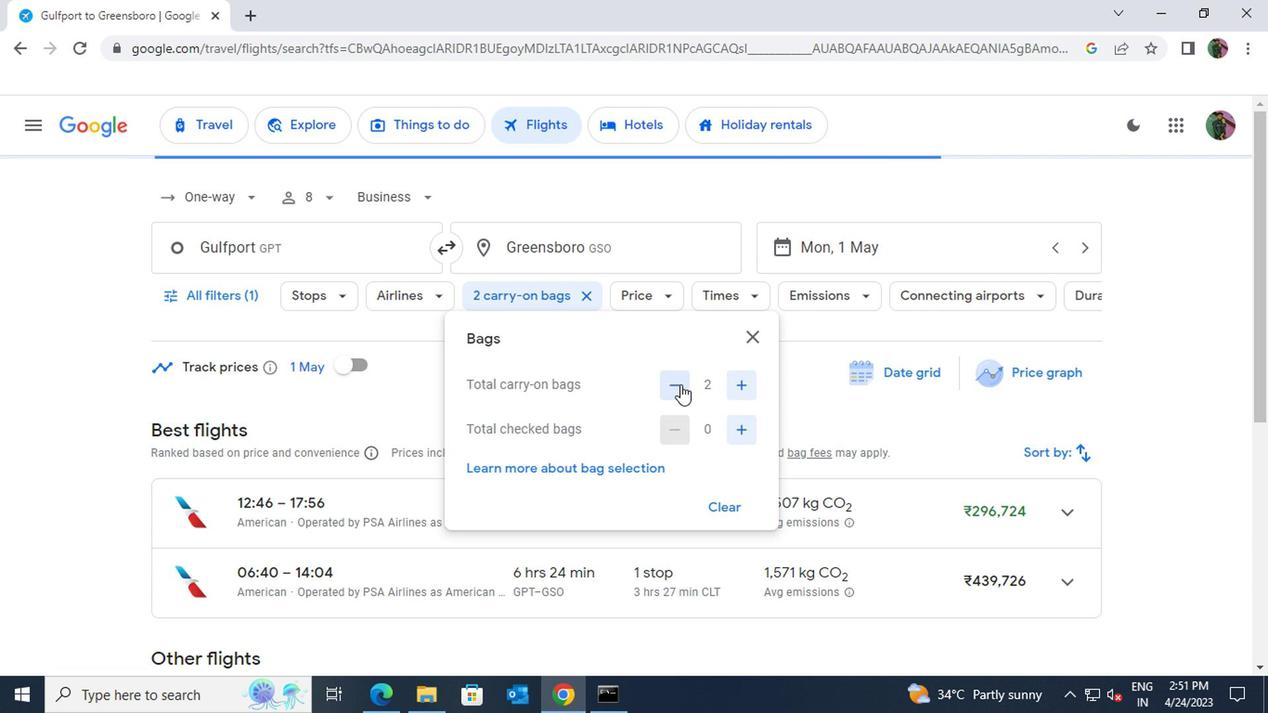 
Action: Mouse moved to (742, 340)
Screenshot: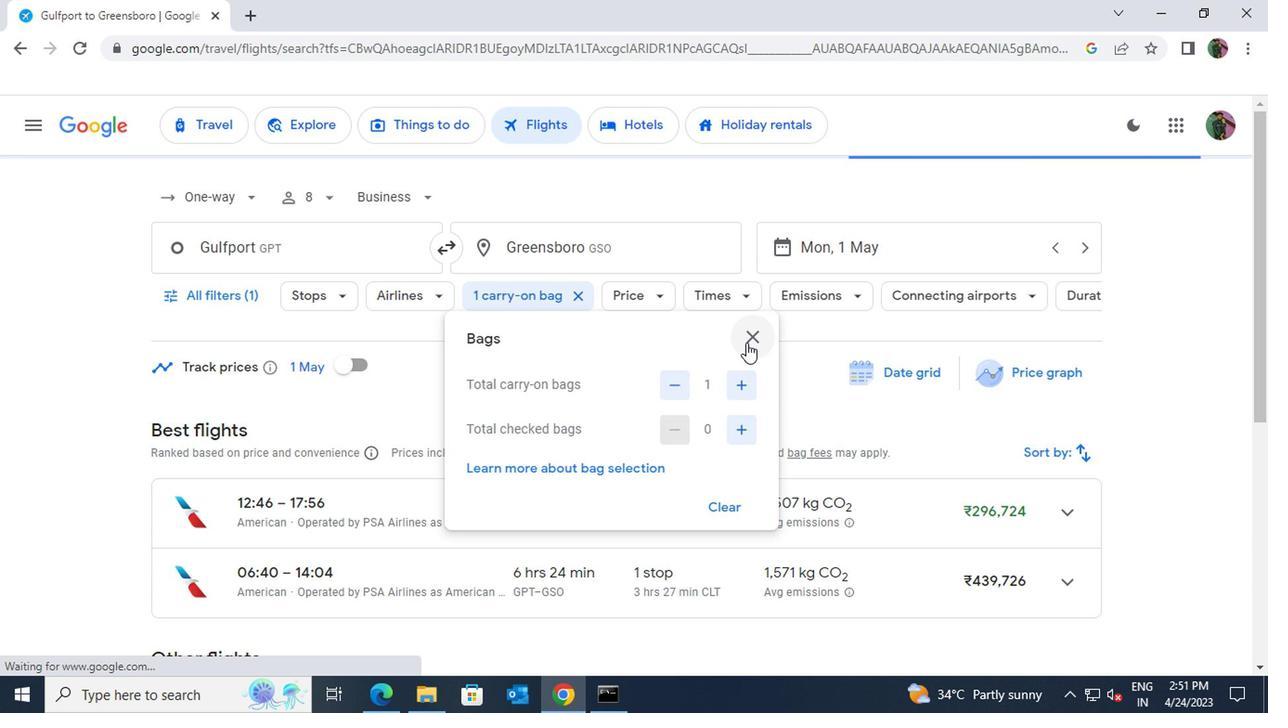 
Action: Mouse pressed left at (742, 340)
Screenshot: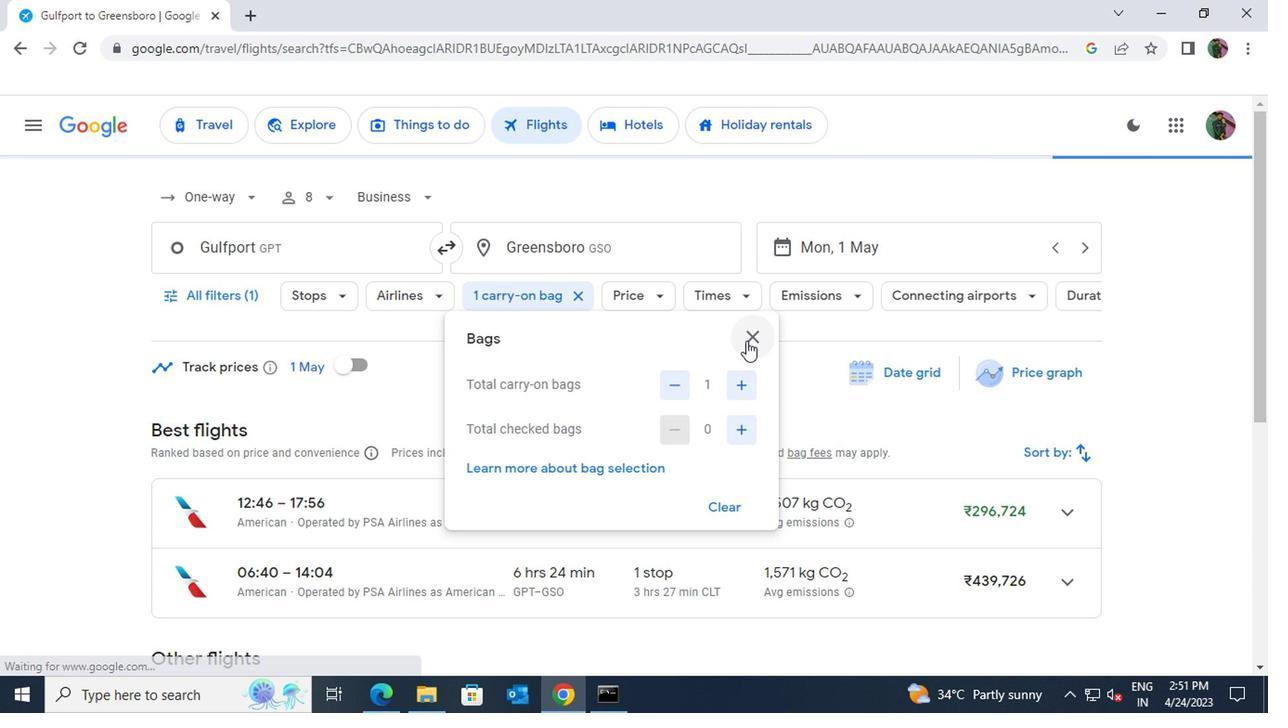 
Action: Mouse moved to (657, 301)
Screenshot: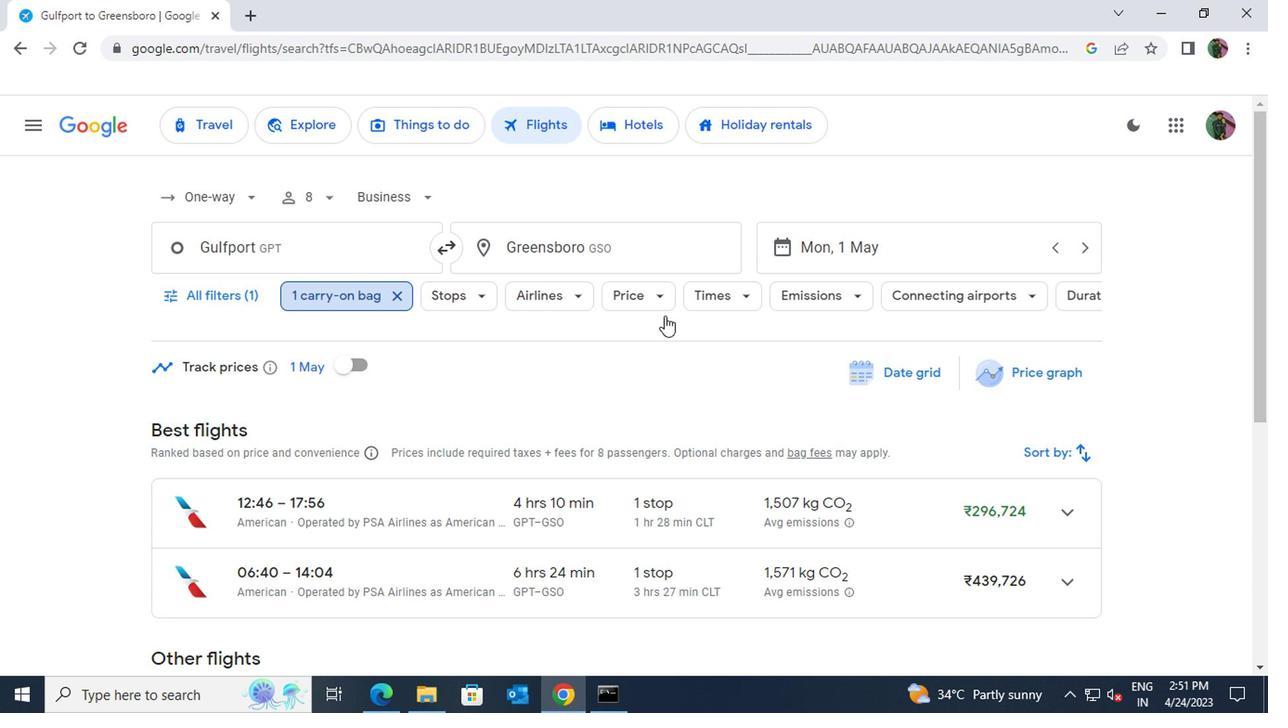 
Action: Mouse pressed left at (657, 301)
Screenshot: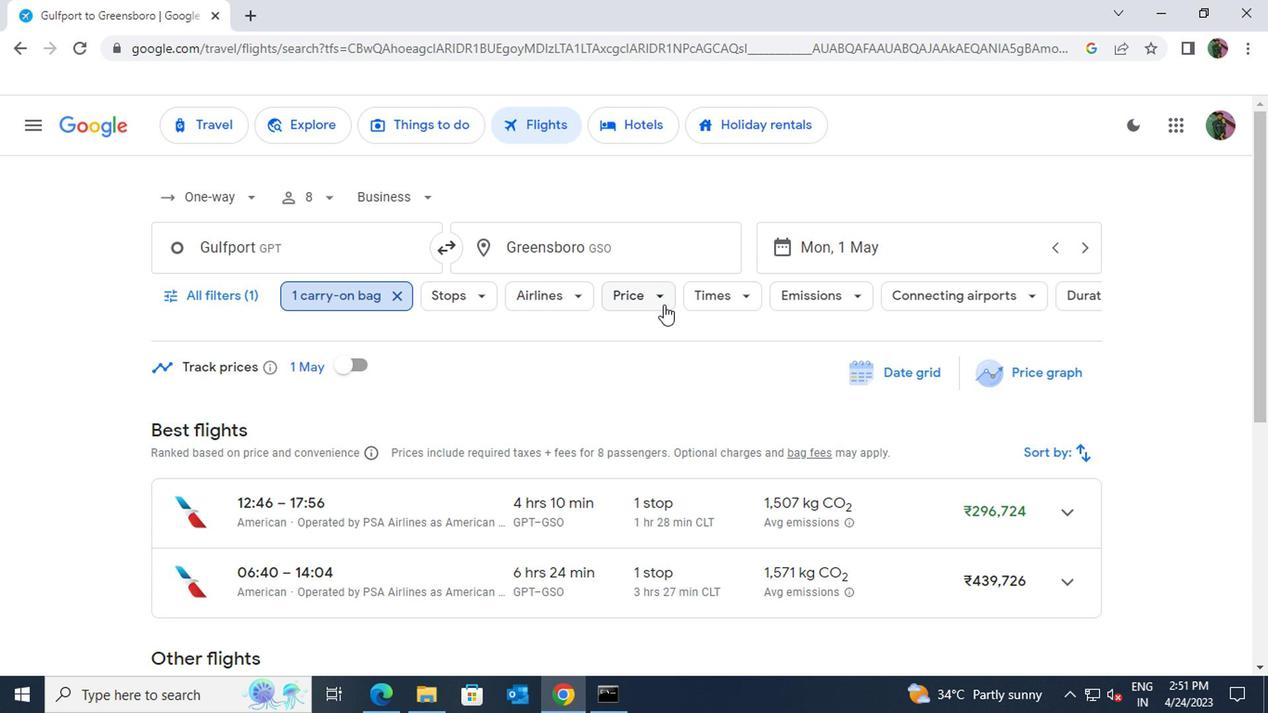 
Action: Mouse moved to (899, 414)
Screenshot: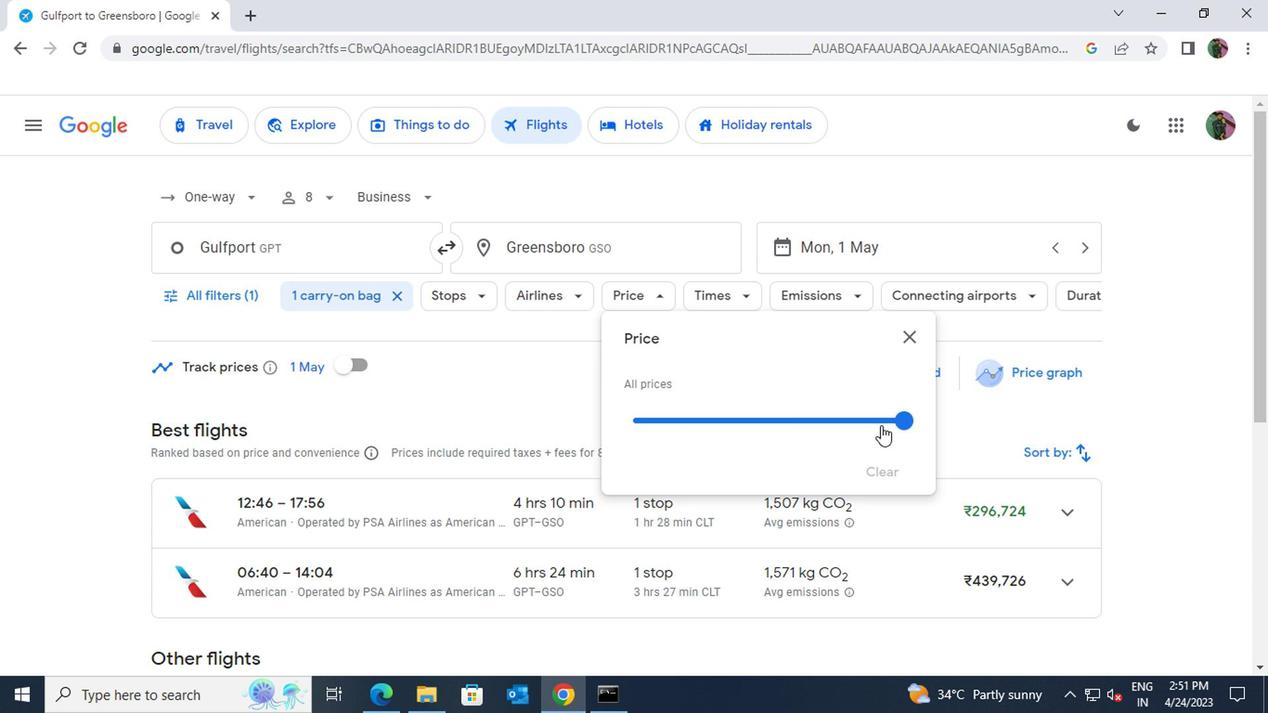 
Action: Mouse pressed left at (899, 414)
Screenshot: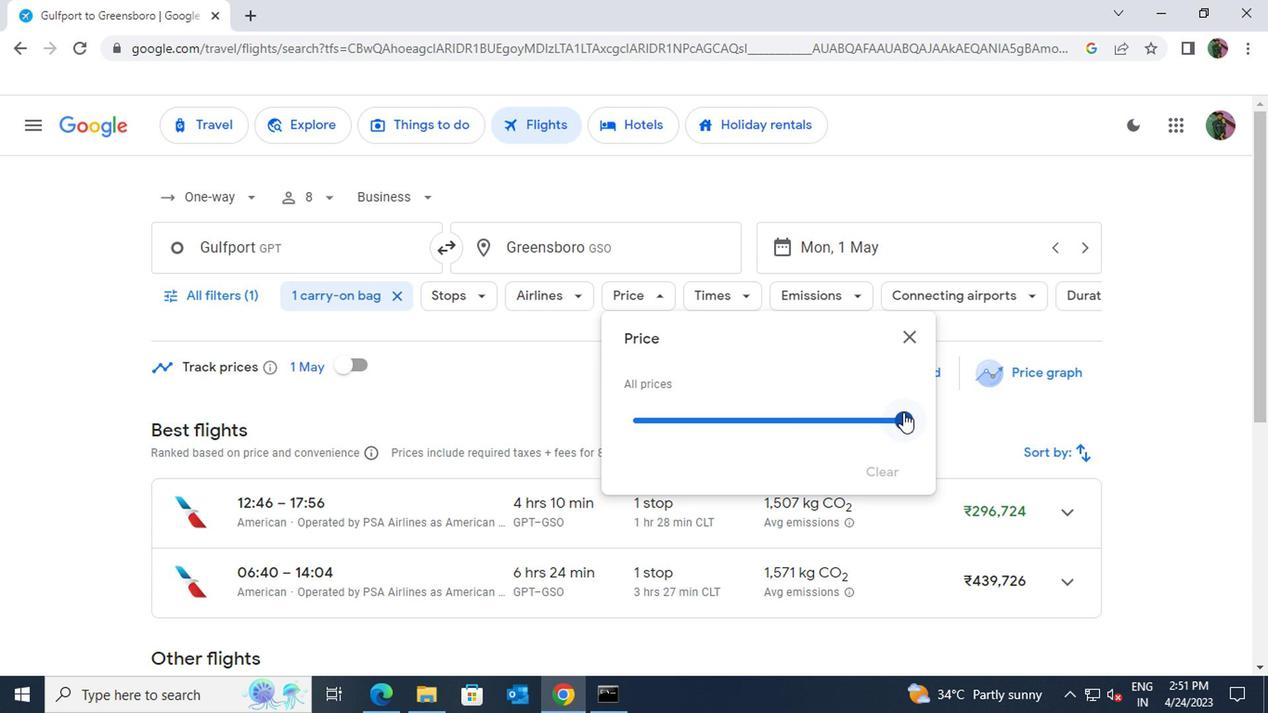 
Action: Mouse moved to (916, 344)
Screenshot: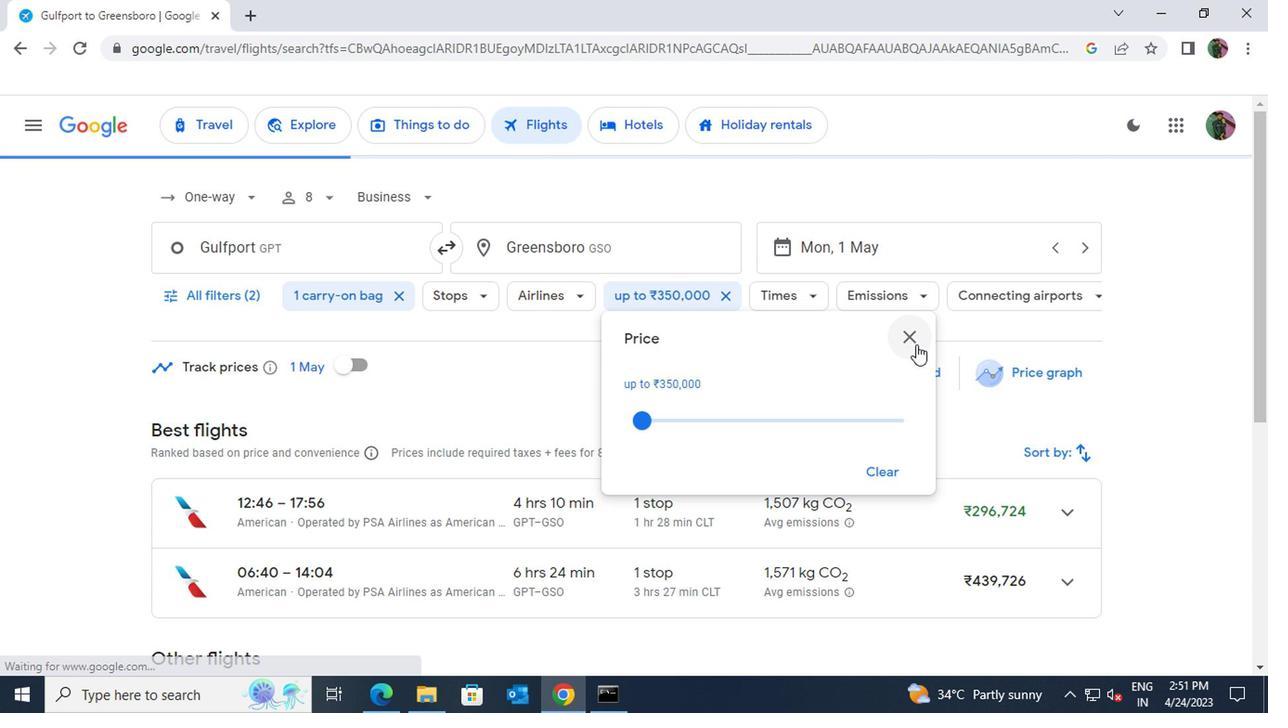 
Action: Mouse pressed left at (916, 344)
Screenshot: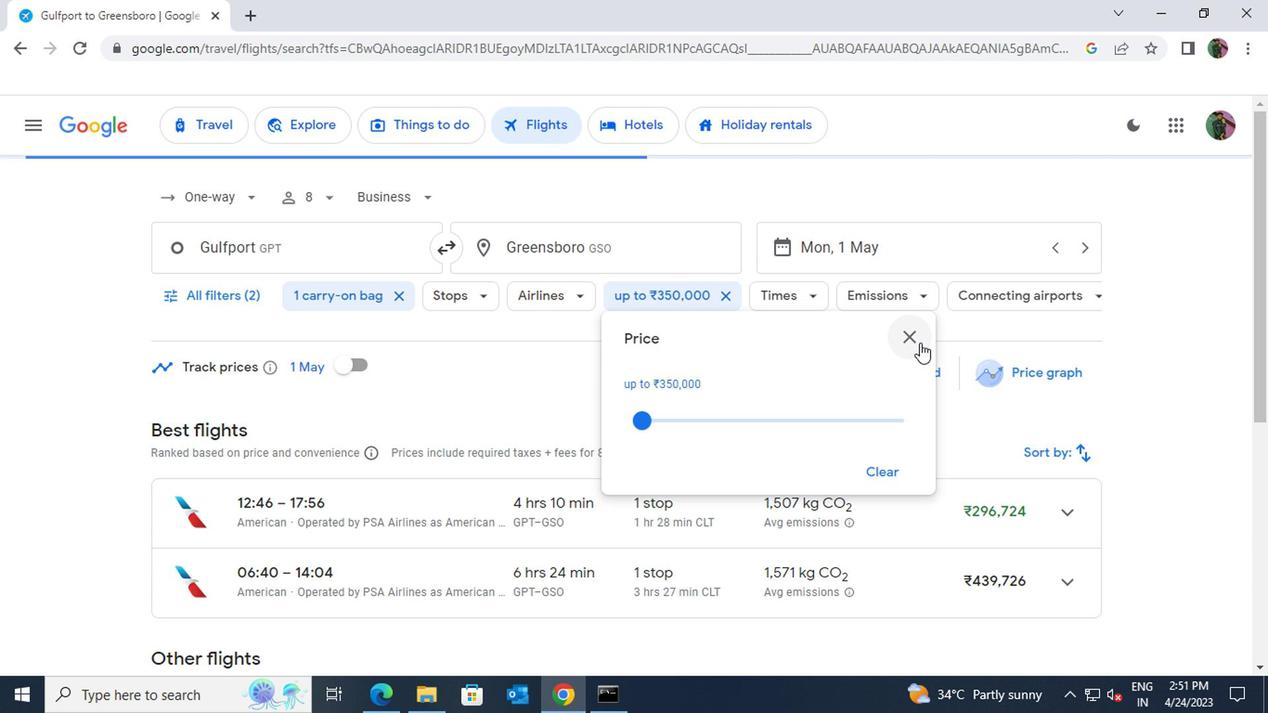 
Action: Mouse moved to (810, 302)
Screenshot: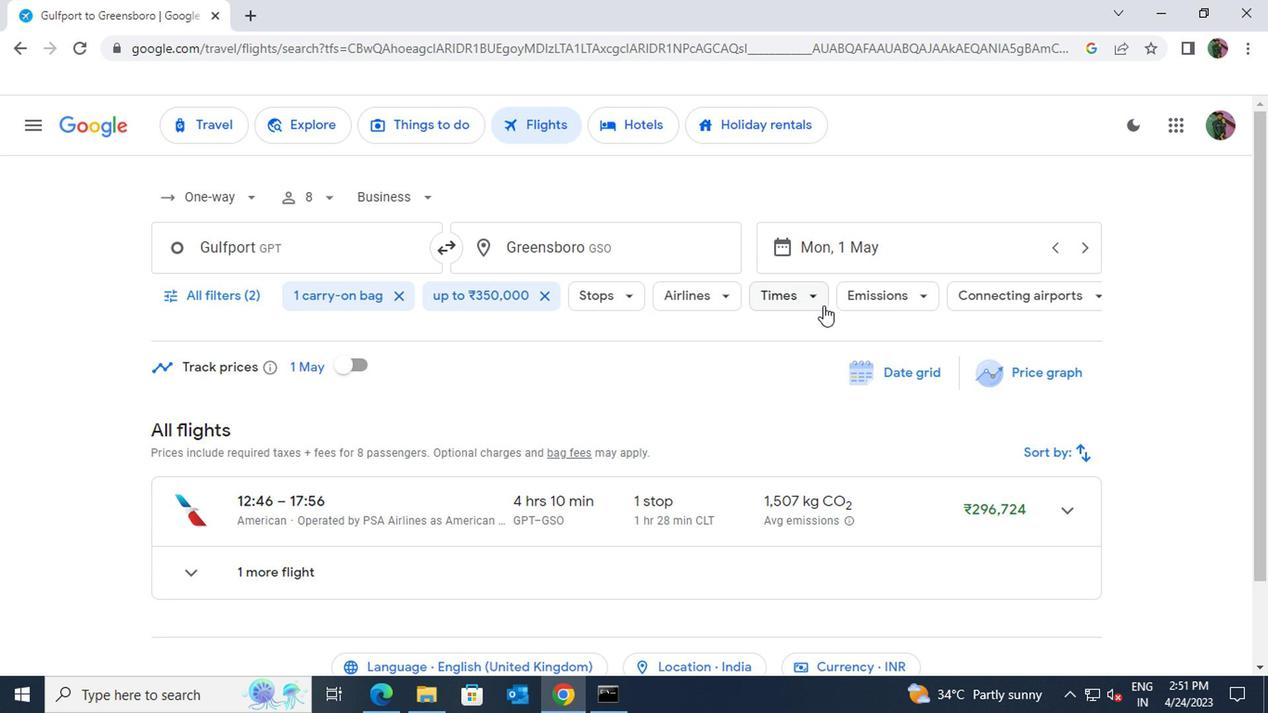 
Action: Mouse pressed left at (810, 302)
Screenshot: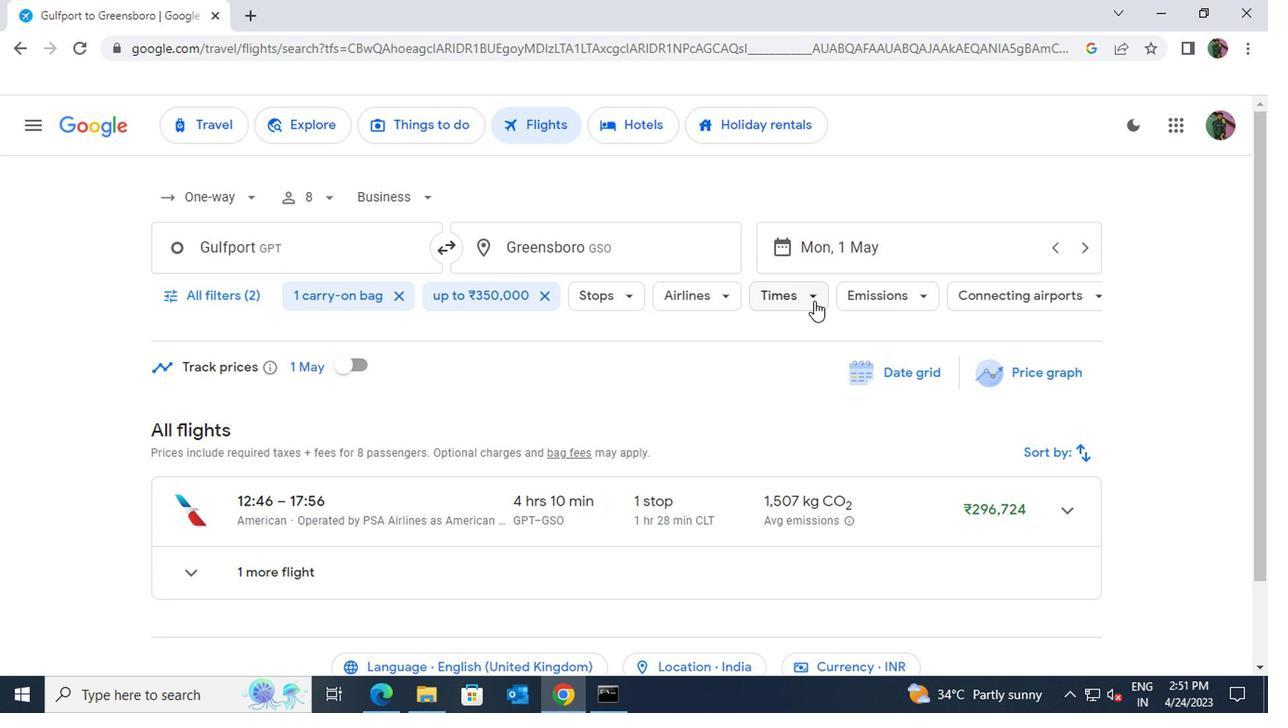 
Action: Mouse moved to (1041, 474)
Screenshot: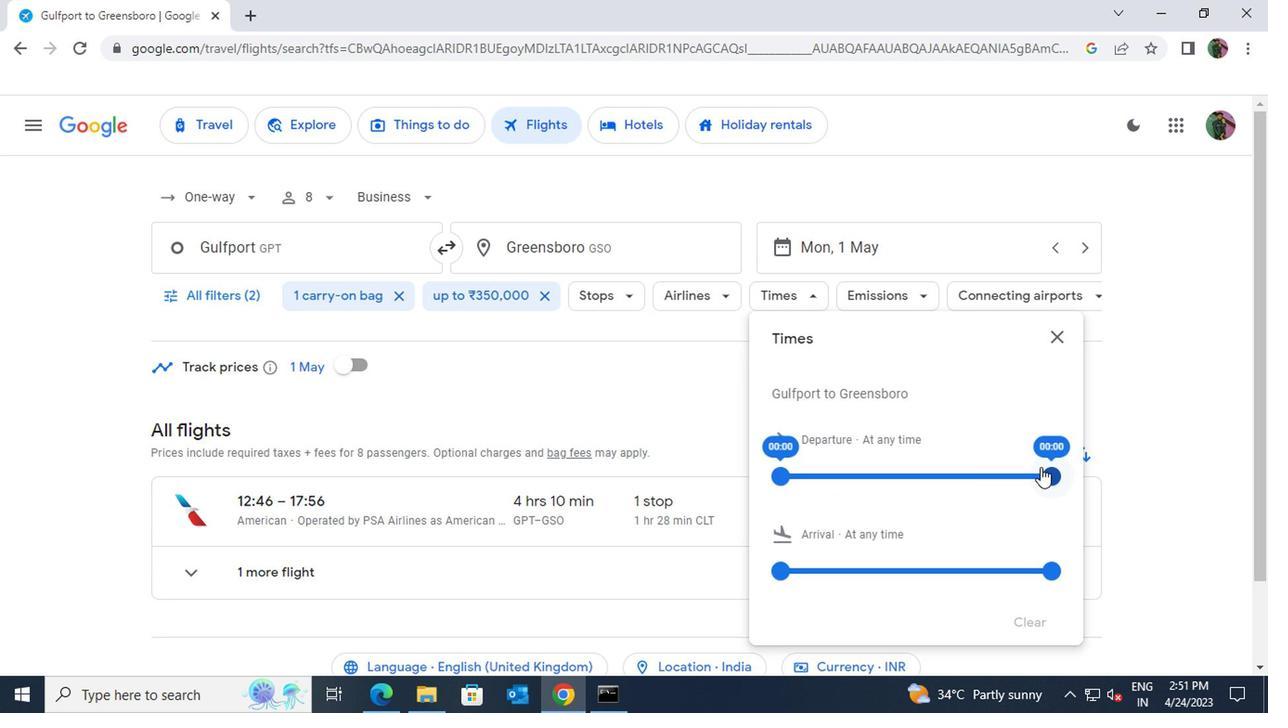 
Action: Mouse pressed left at (1041, 474)
Screenshot: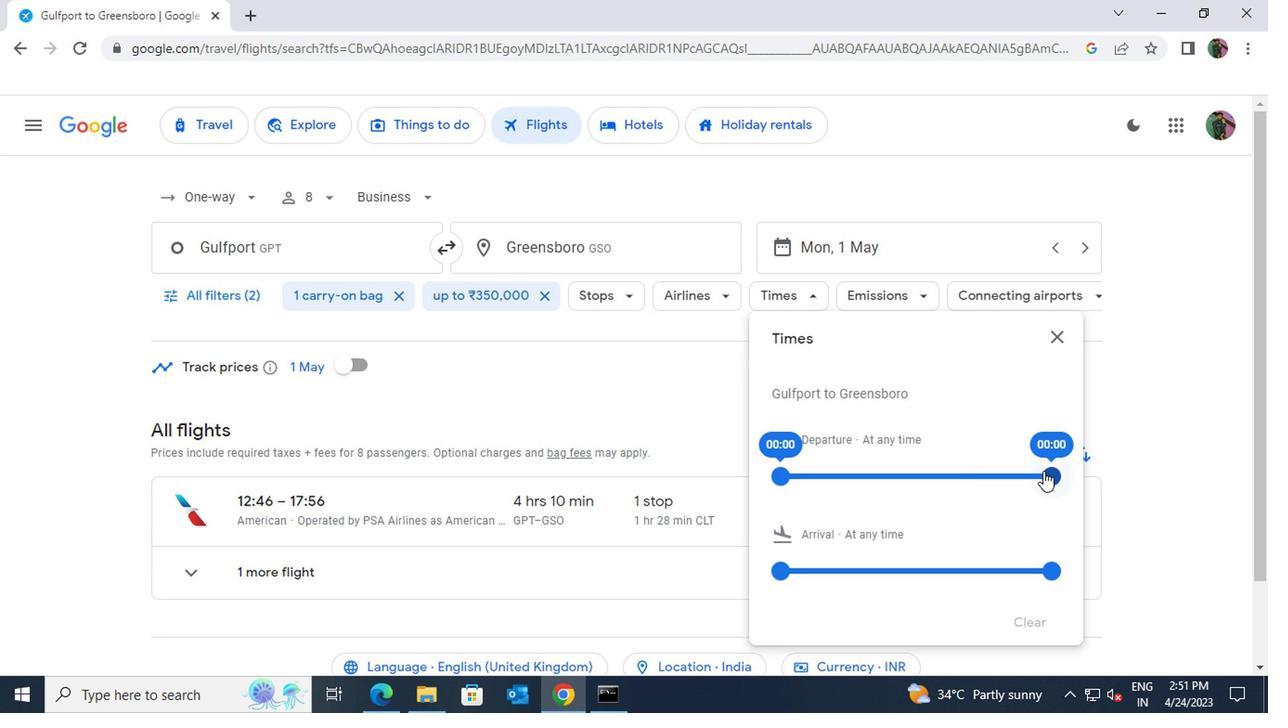 
Action: Mouse moved to (1053, 338)
Screenshot: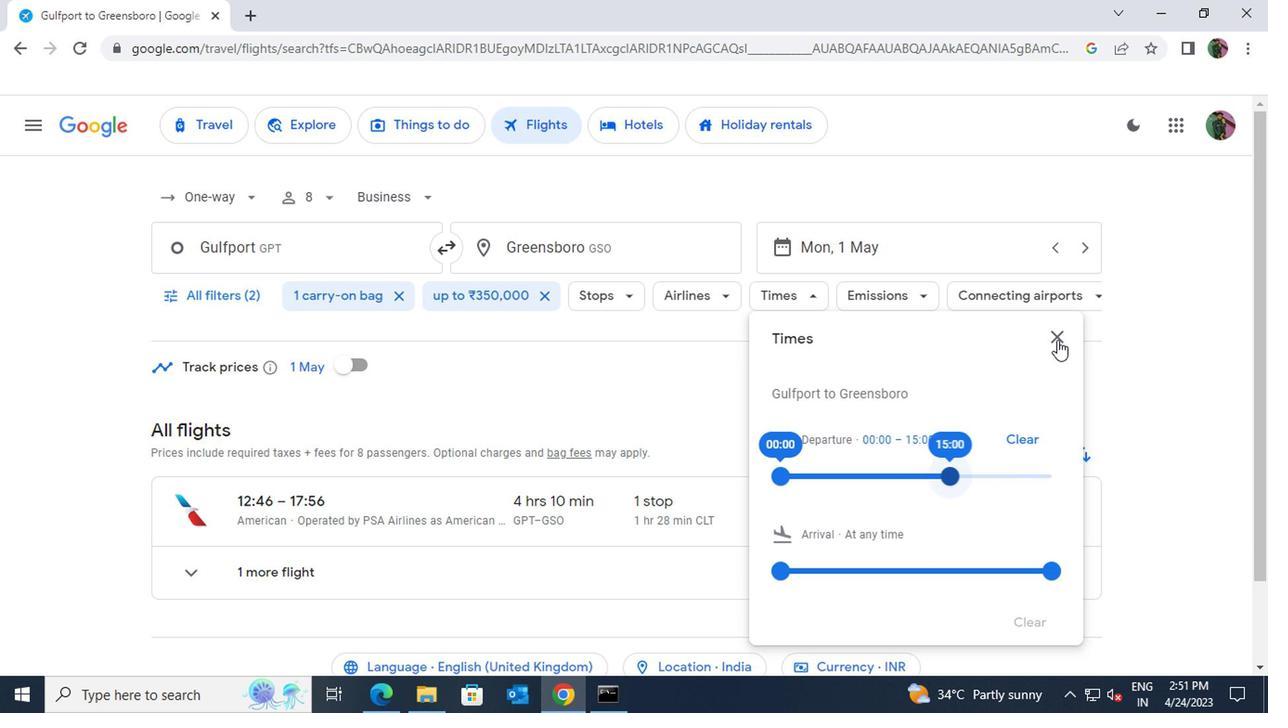 
Action: Mouse pressed left at (1053, 338)
Screenshot: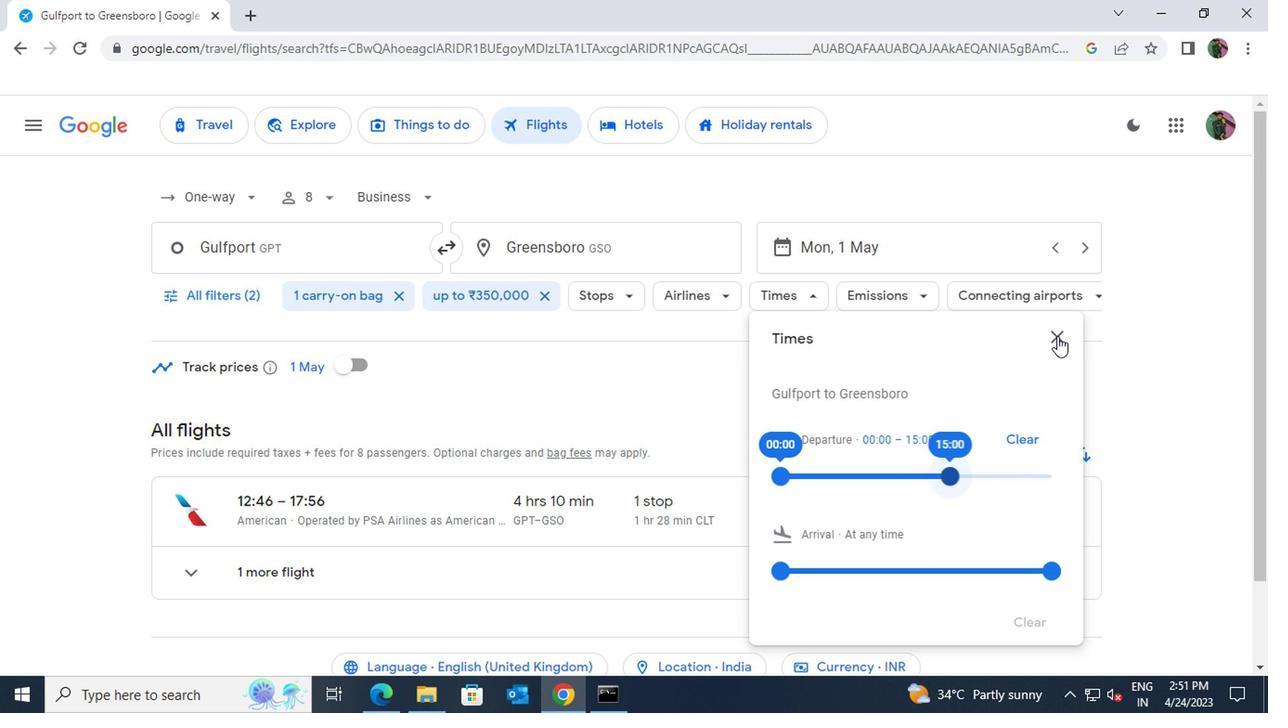 
Action: Mouse moved to (900, 495)
Screenshot: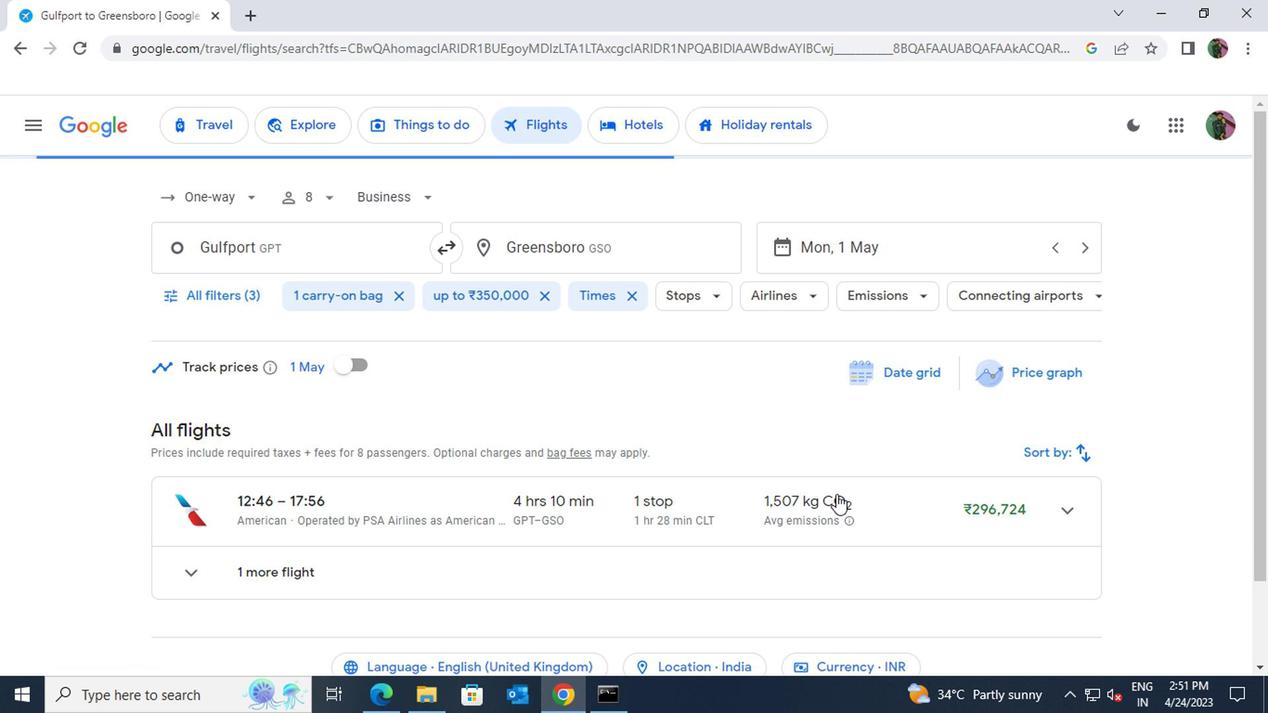 
Action: Mouse pressed left at (900, 495)
Screenshot: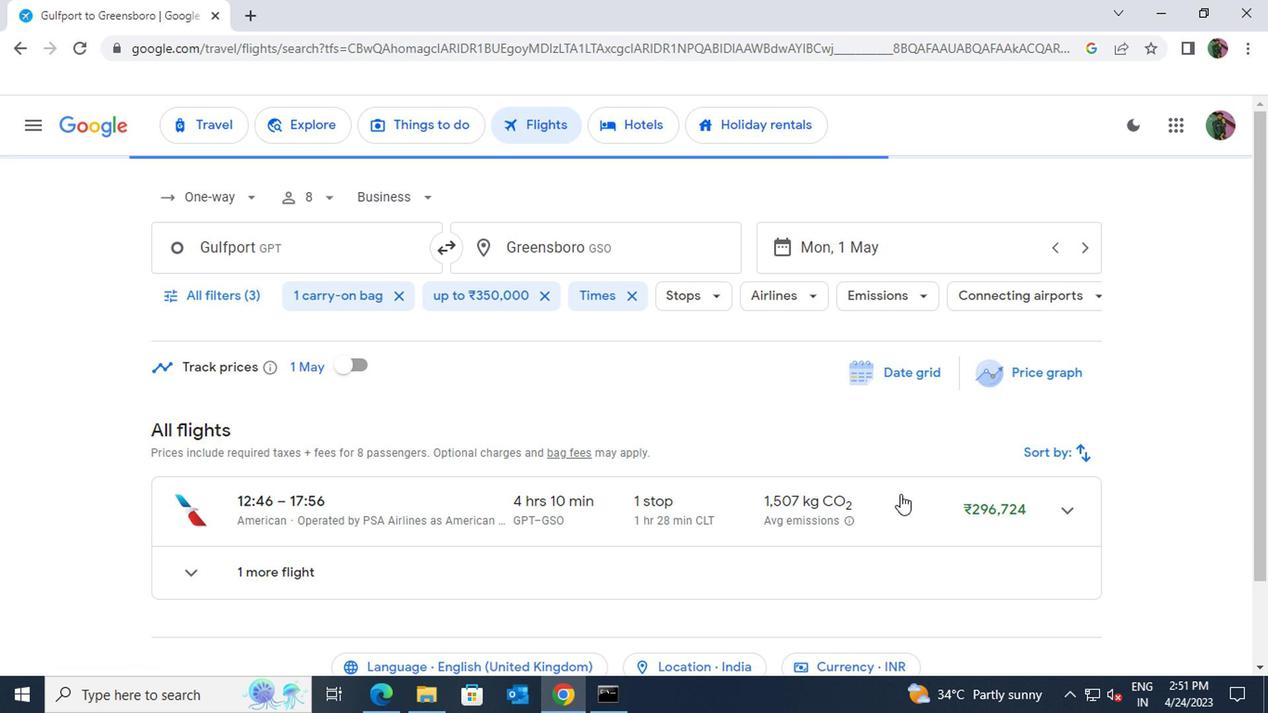 
Action: Mouse moved to (900, 495)
Screenshot: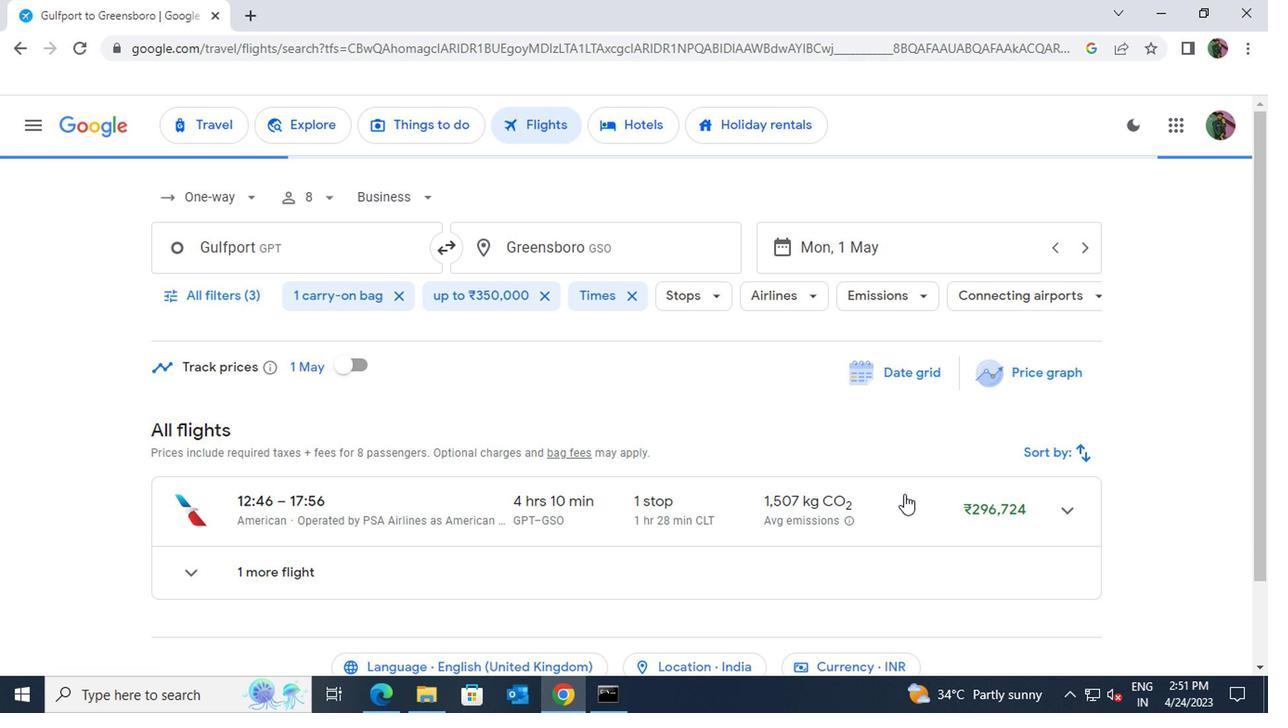 
Action: Mouse pressed left at (900, 495)
Screenshot: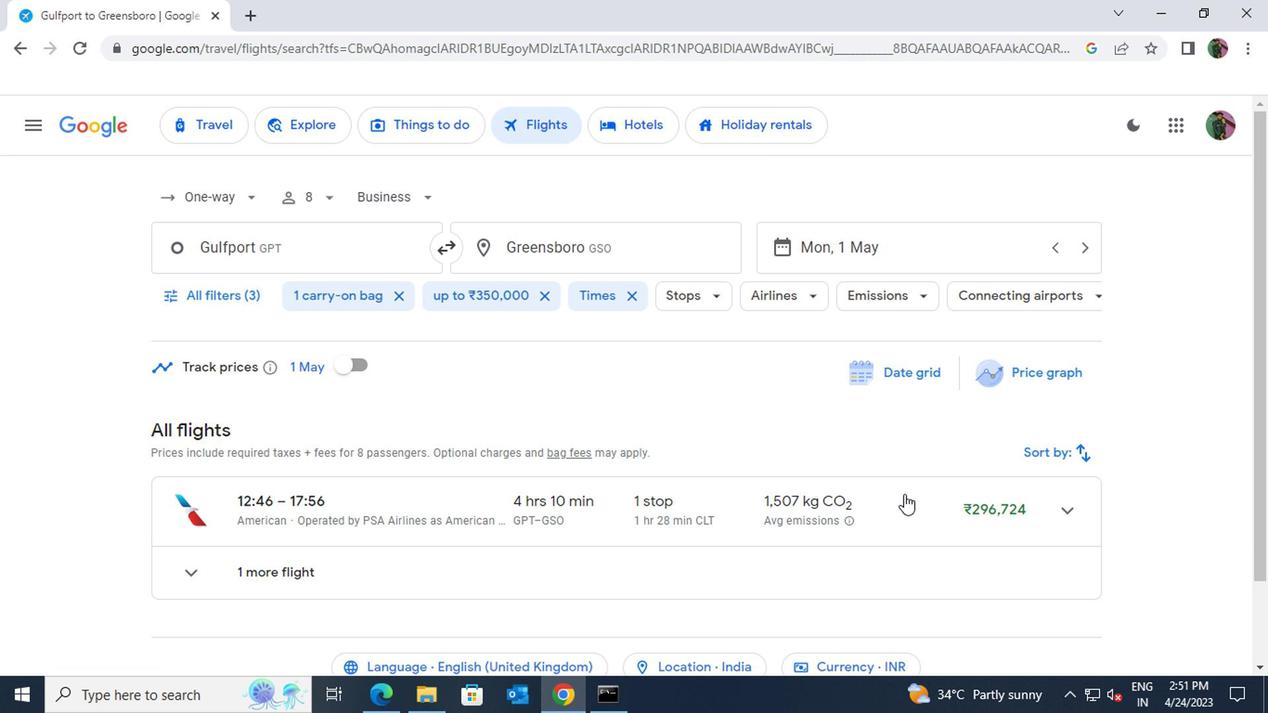 
